 Task: Open Card Video Processing Review in Board Media Planning and Buying to Workspace Financial Reporting and add a team member Softage.2@softage.net, a label Green, a checklist Trademarks, an attachment from your computer, a color Green and finally, add a card description 'Conduct customer research for new customer support improvements' and a comment 'Let us approach this task with a sense of ownership and pride, taking responsibility for its success or failure.'. Add a start date 'Jan 02, 1900' with a due date 'Jan 09, 1900'
Action: Mouse moved to (227, 145)
Screenshot: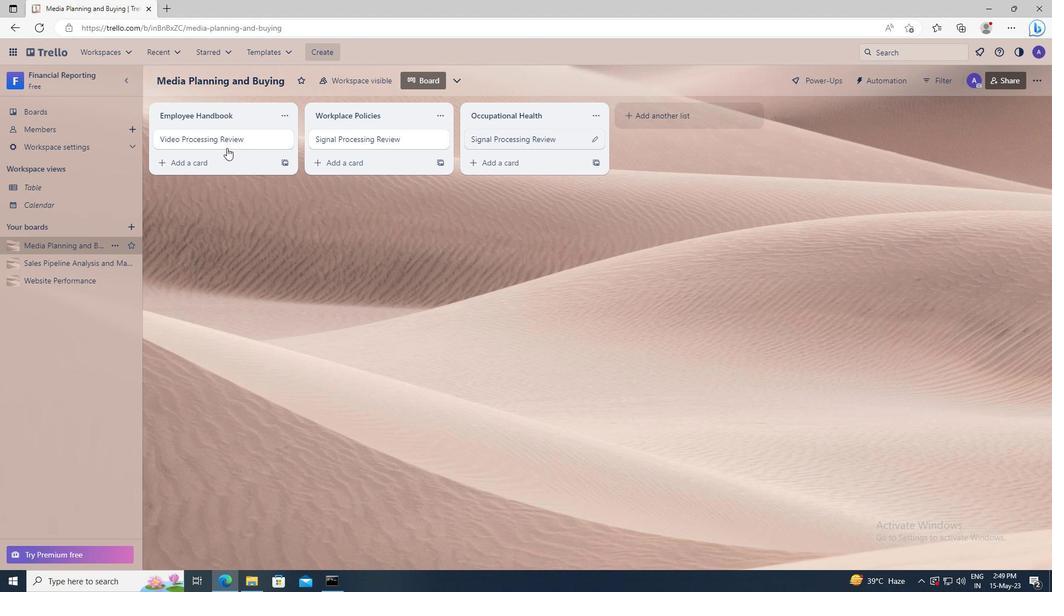 
Action: Mouse pressed left at (227, 145)
Screenshot: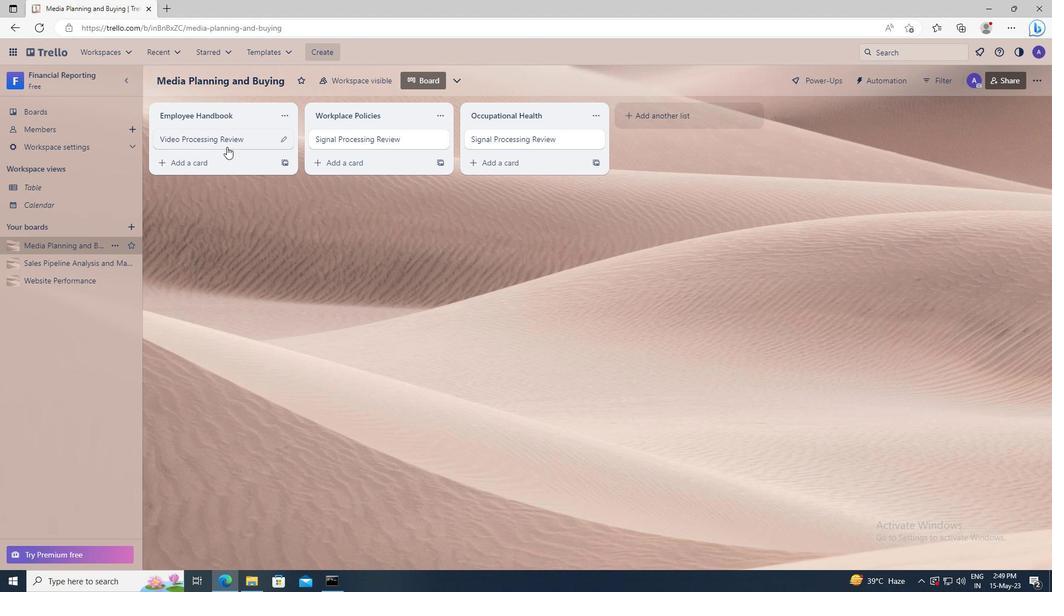 
Action: Mouse moved to (660, 138)
Screenshot: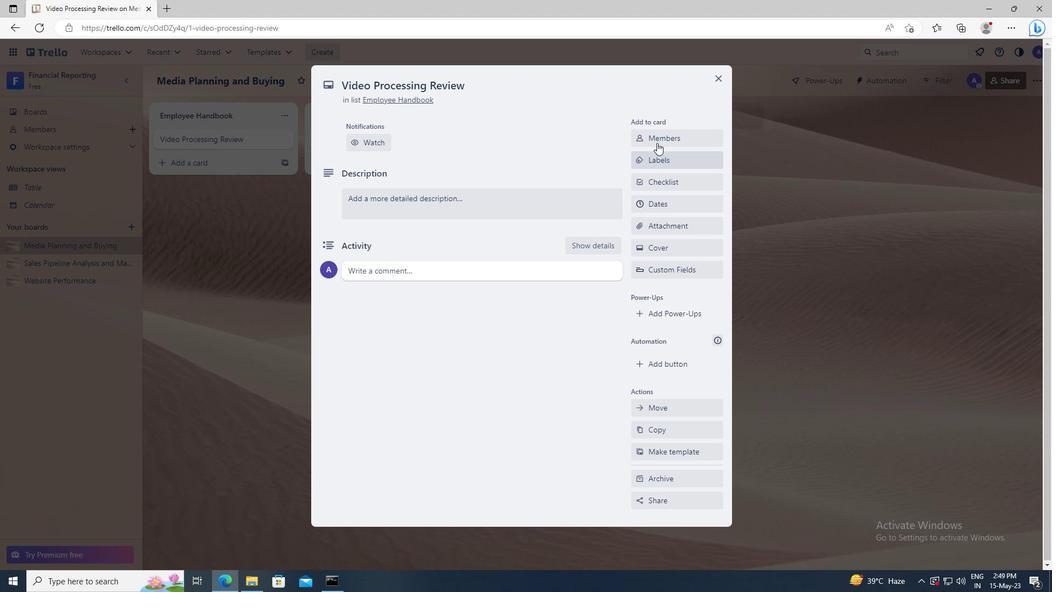 
Action: Mouse pressed left at (660, 138)
Screenshot: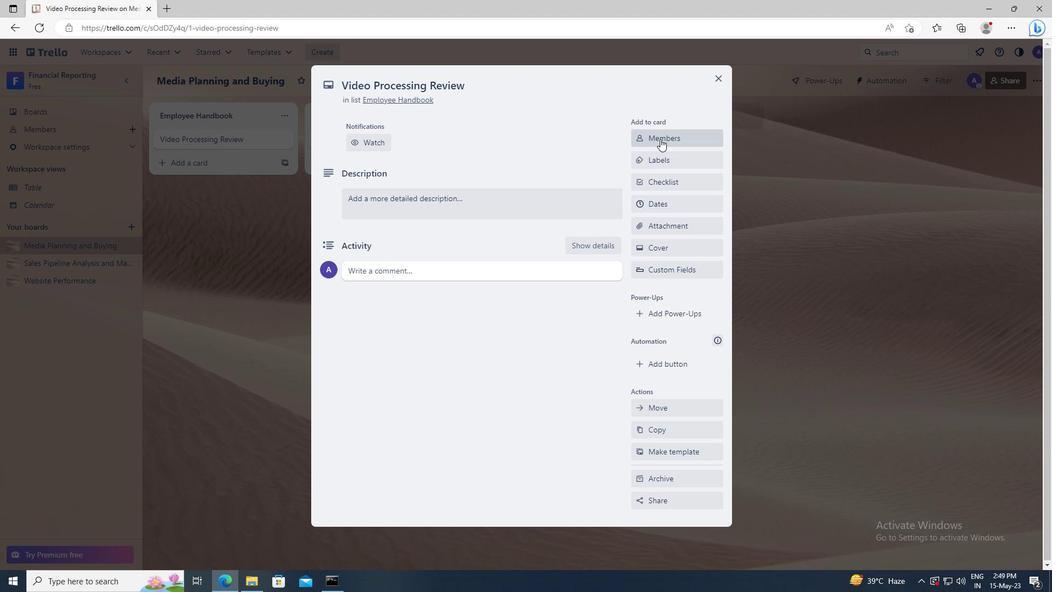
Action: Mouse moved to (665, 188)
Screenshot: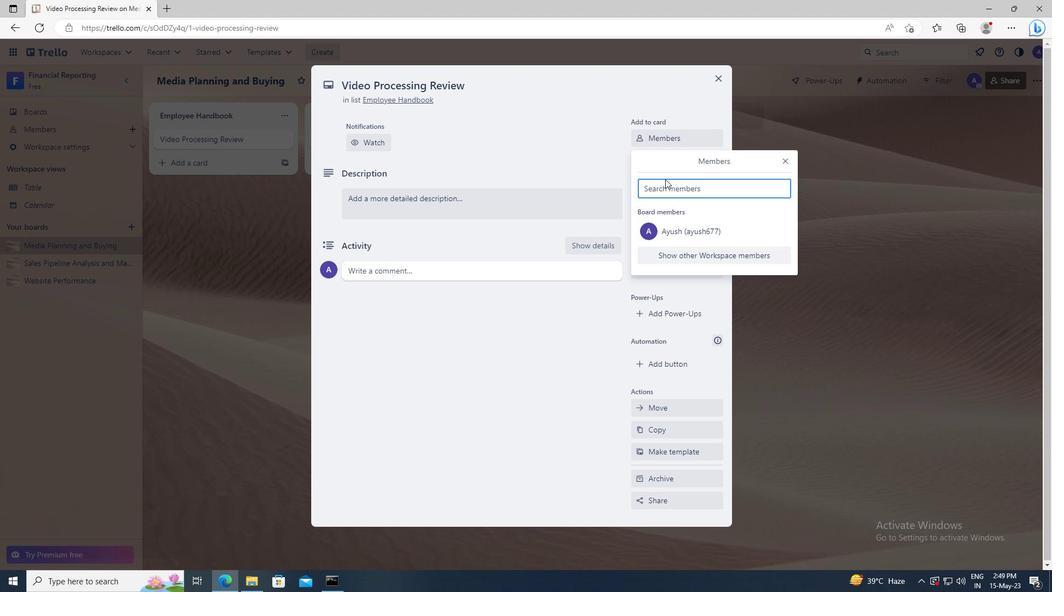 
Action: Mouse pressed left at (665, 188)
Screenshot: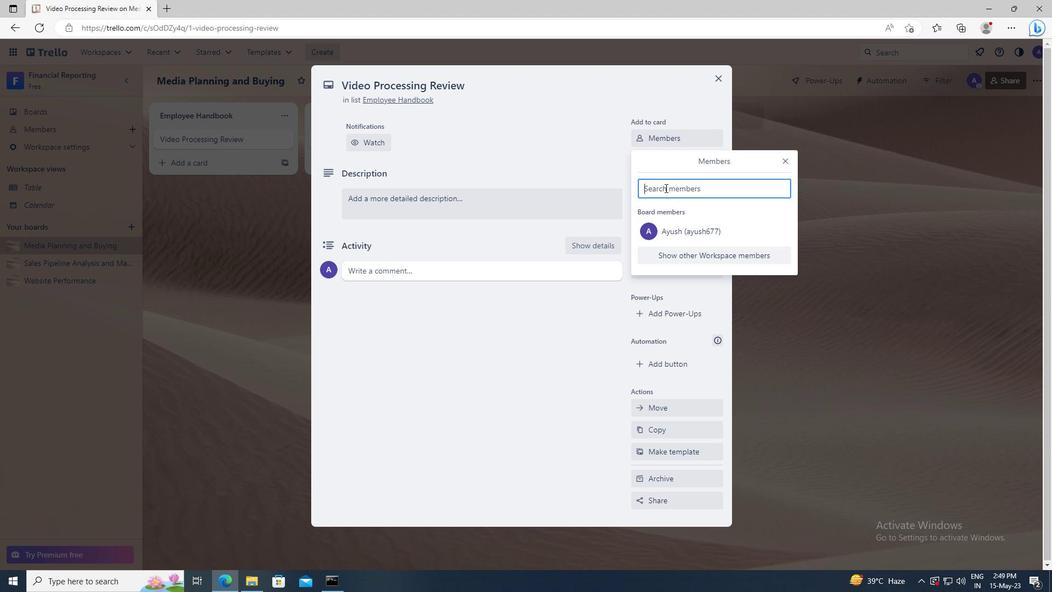 
Action: Key pressed <Key.shift>SOFTAGE.2
Screenshot: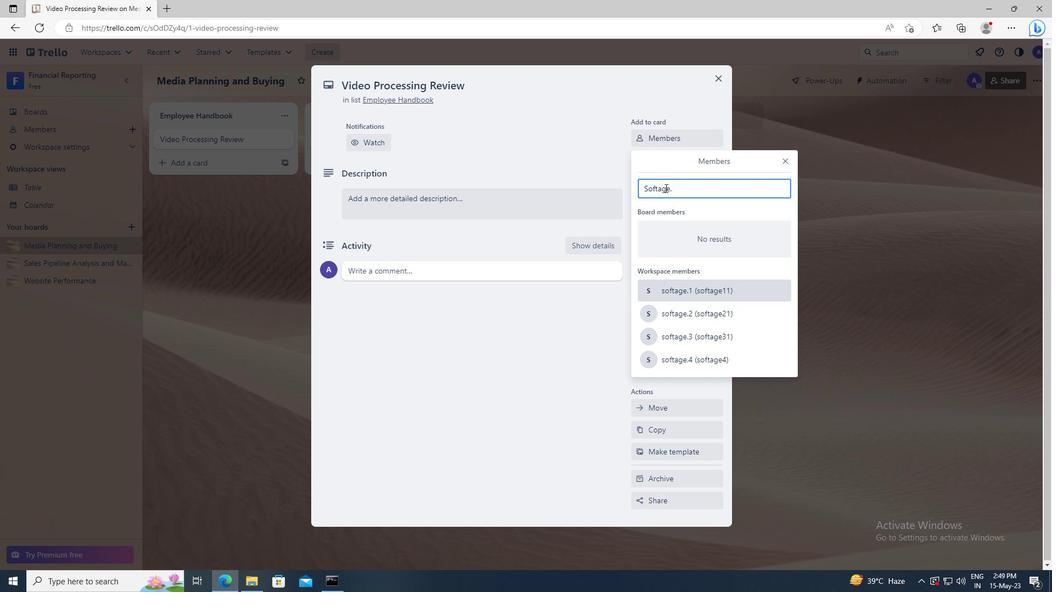 
Action: Mouse moved to (667, 287)
Screenshot: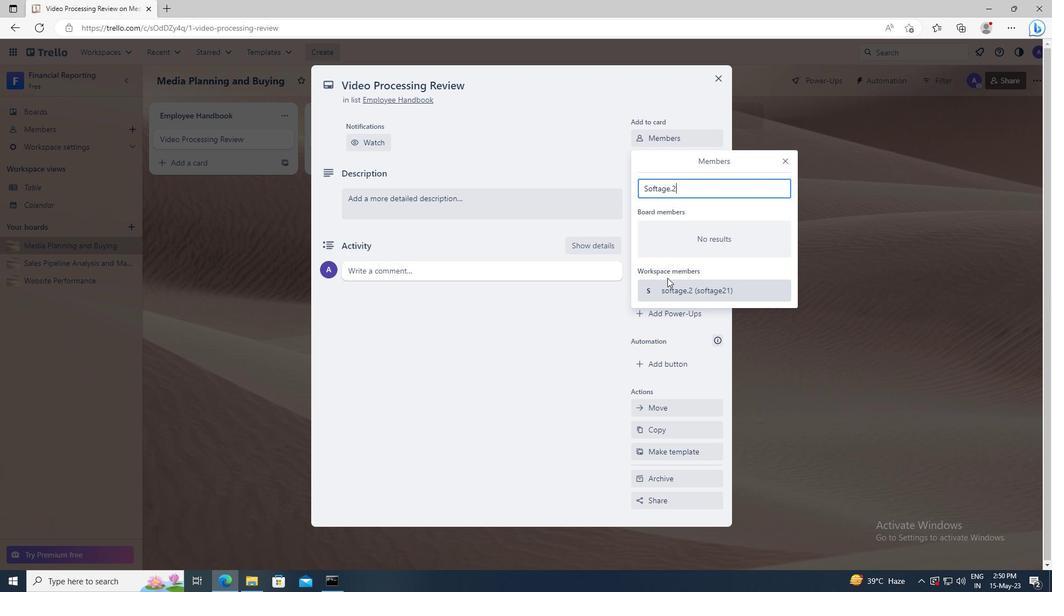 
Action: Mouse pressed left at (667, 287)
Screenshot: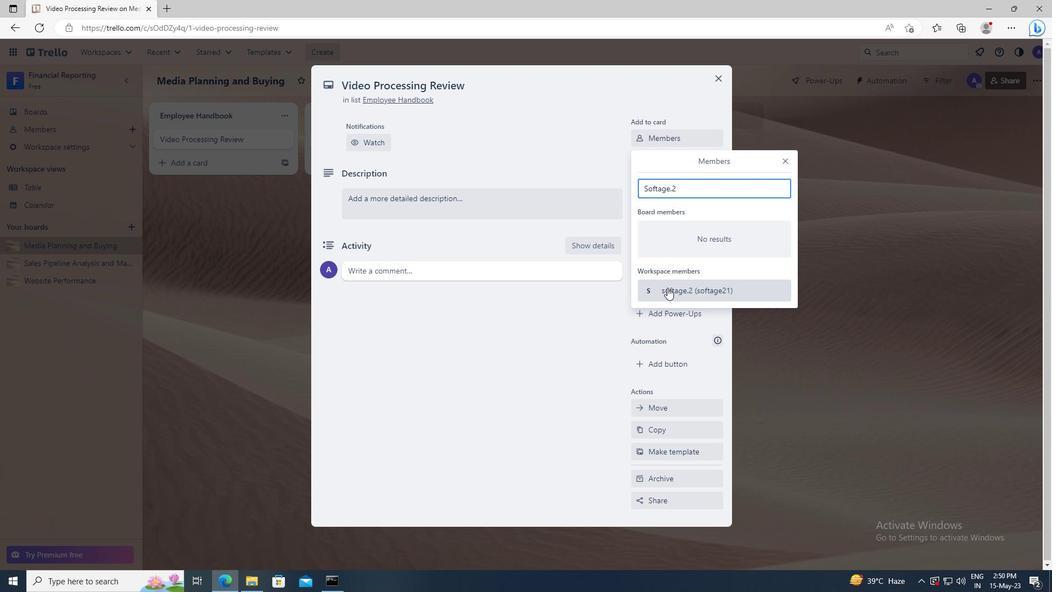 
Action: Mouse moved to (785, 164)
Screenshot: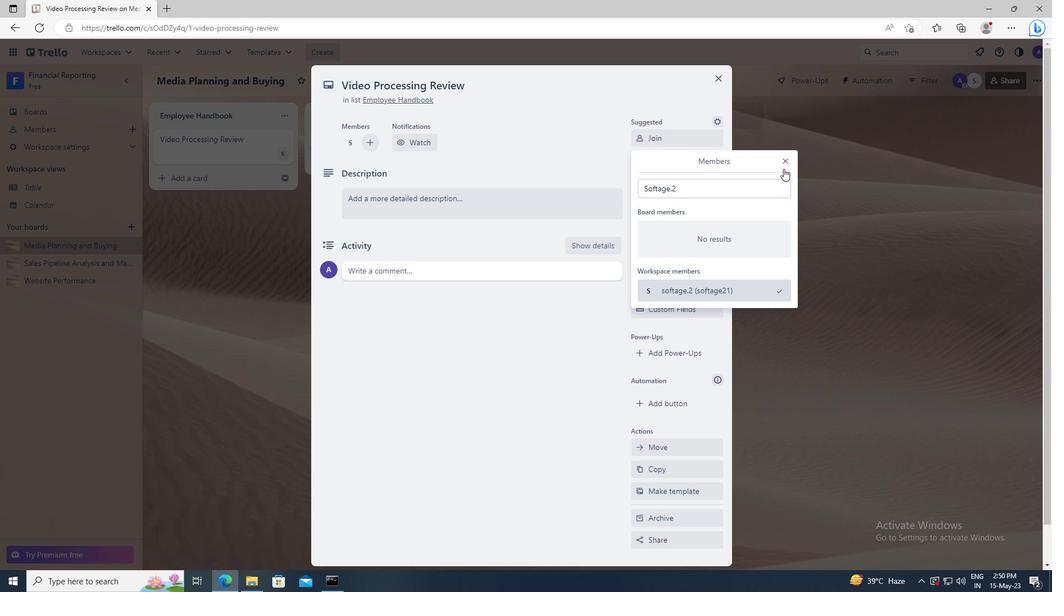 
Action: Mouse pressed left at (785, 164)
Screenshot: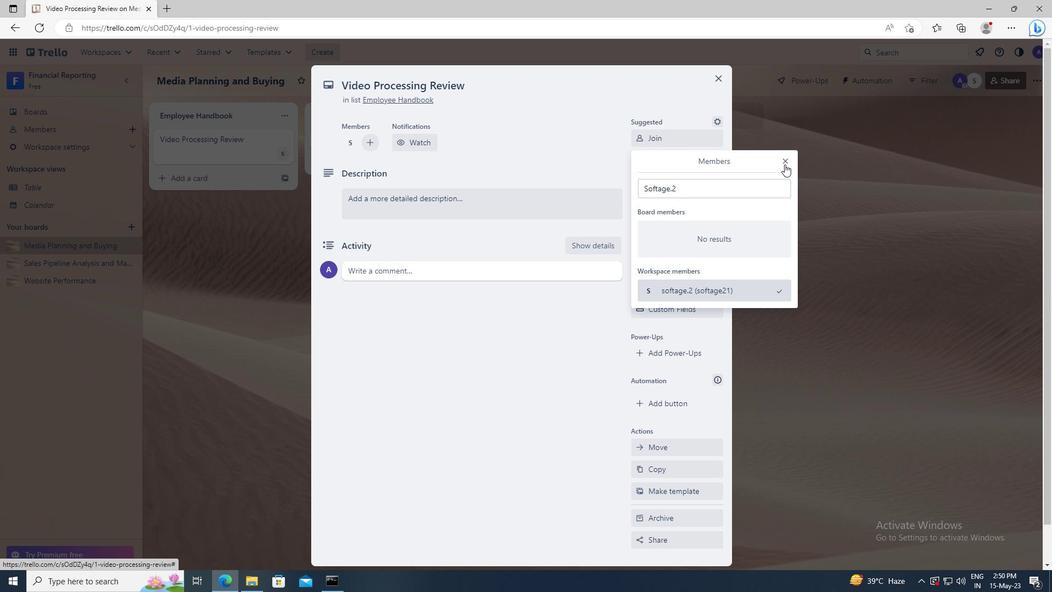
Action: Mouse moved to (706, 193)
Screenshot: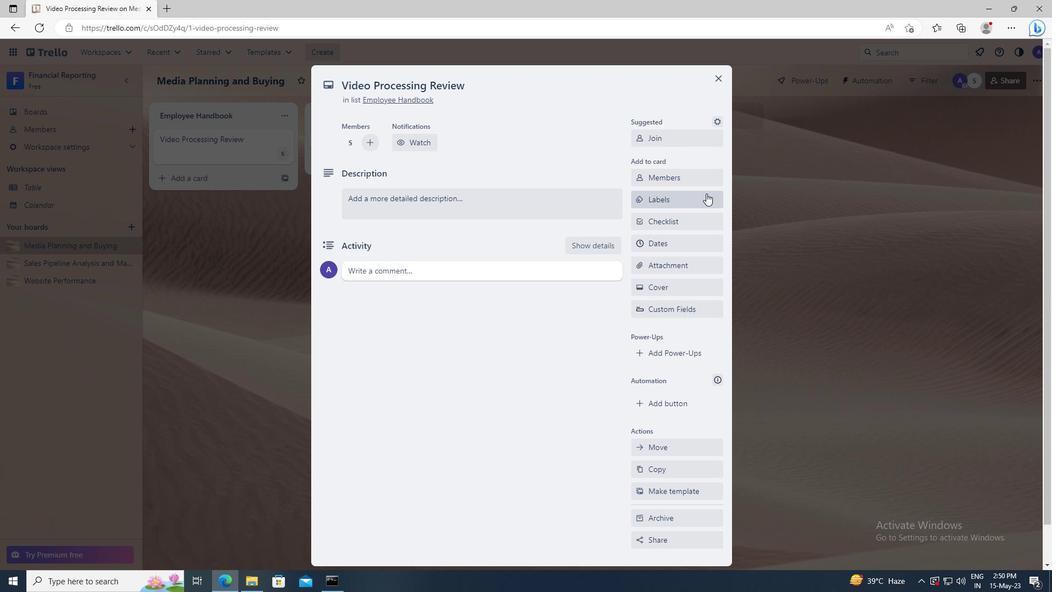 
Action: Mouse pressed left at (706, 193)
Screenshot: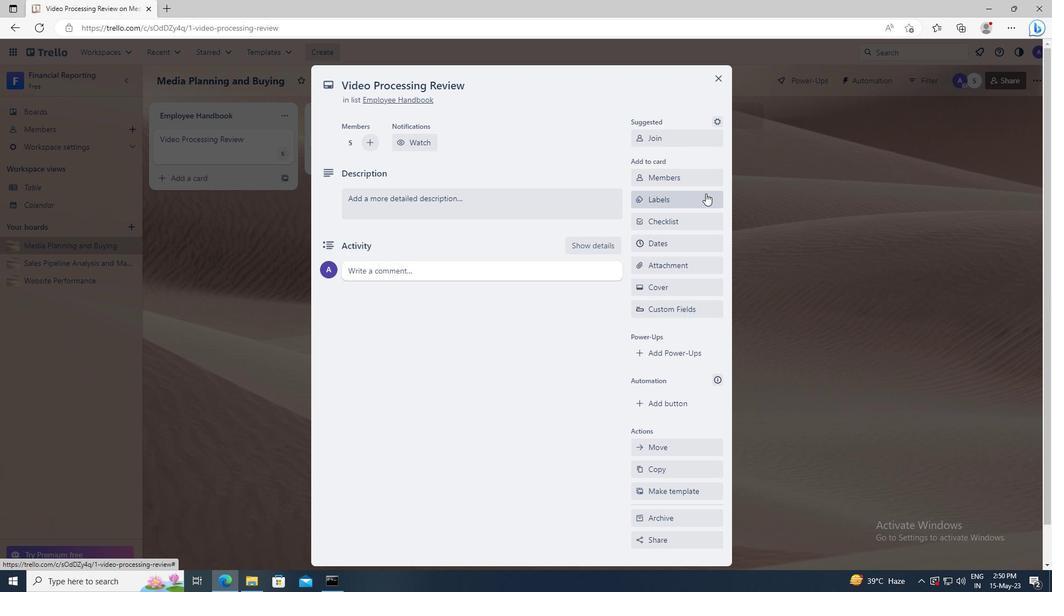 
Action: Mouse moved to (713, 414)
Screenshot: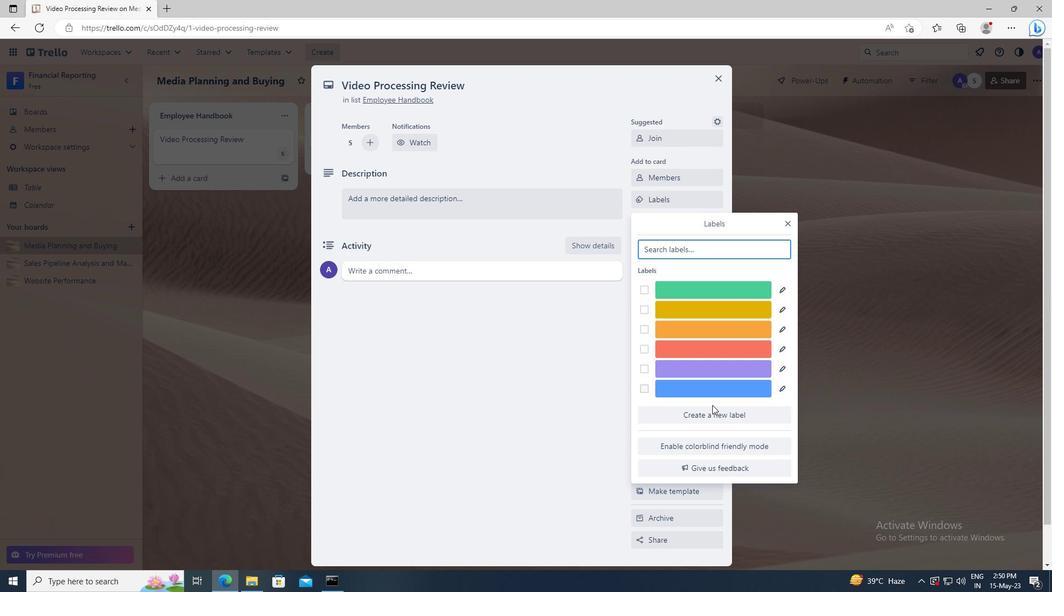 
Action: Mouse pressed left at (713, 414)
Screenshot: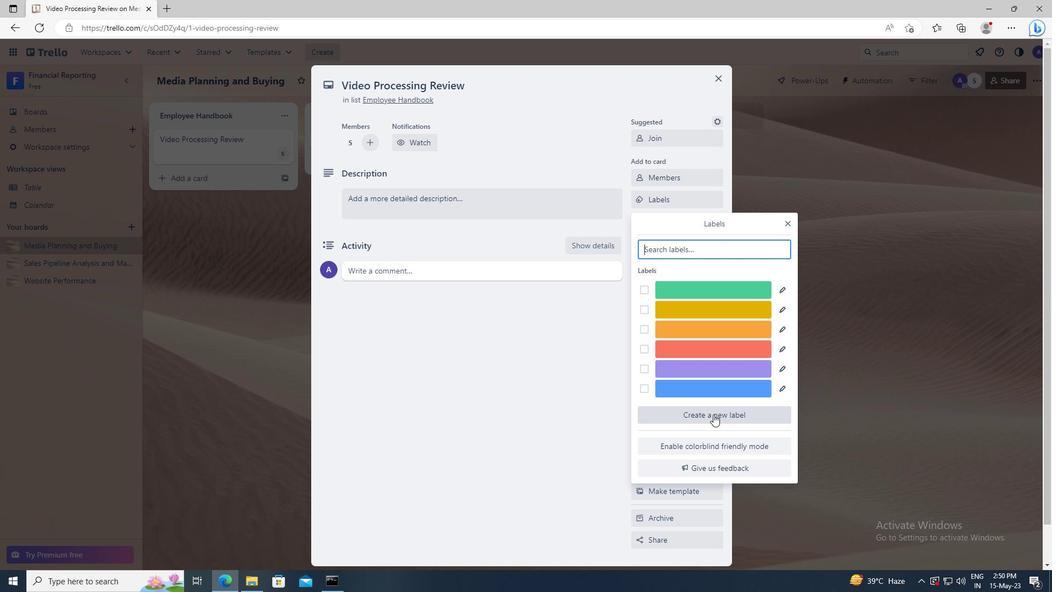 
Action: Mouse moved to (656, 380)
Screenshot: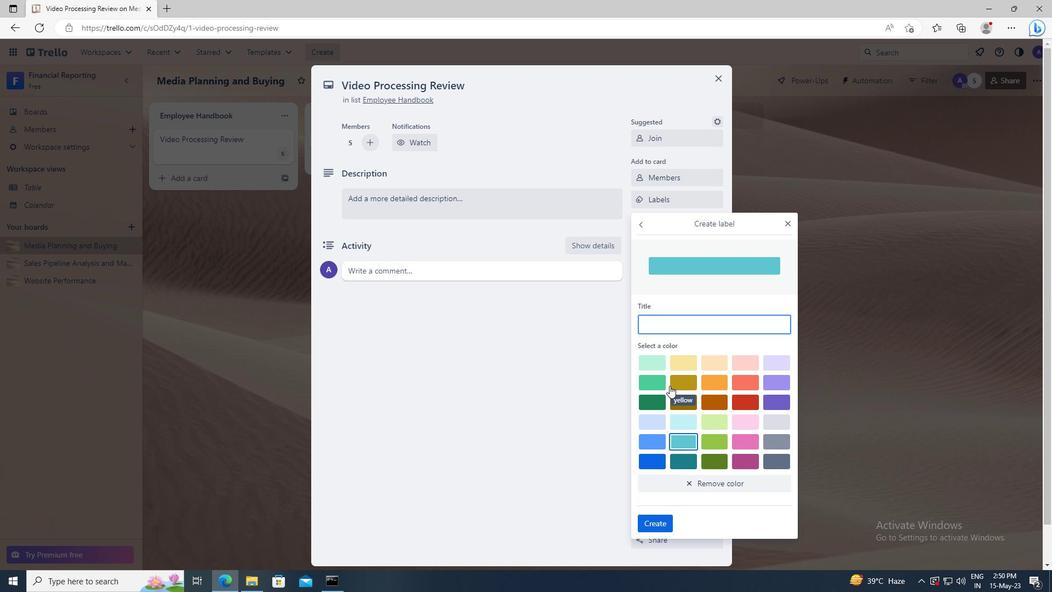 
Action: Mouse pressed left at (656, 380)
Screenshot: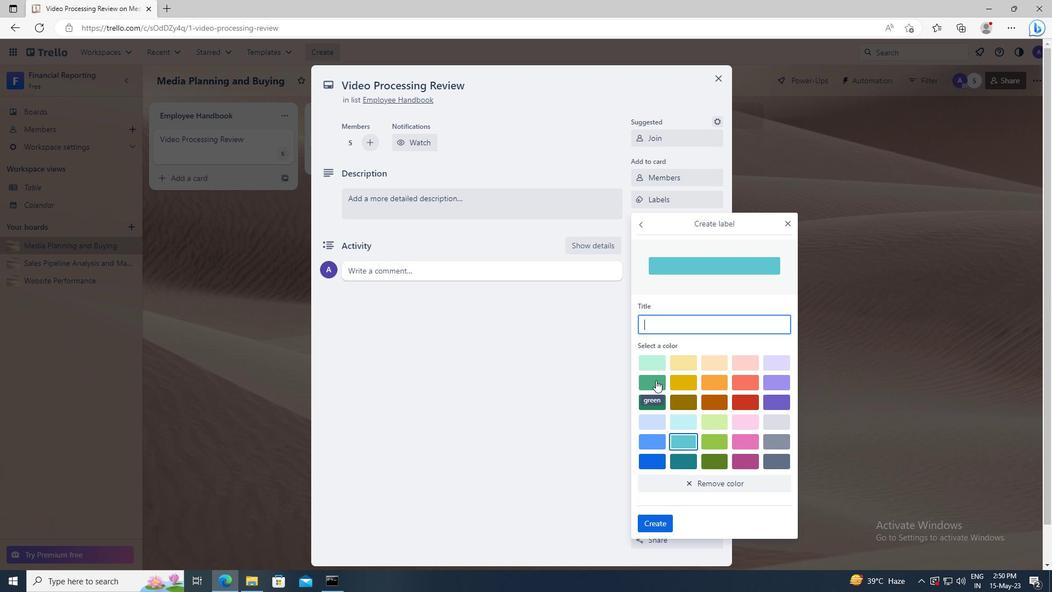 
Action: Mouse moved to (658, 522)
Screenshot: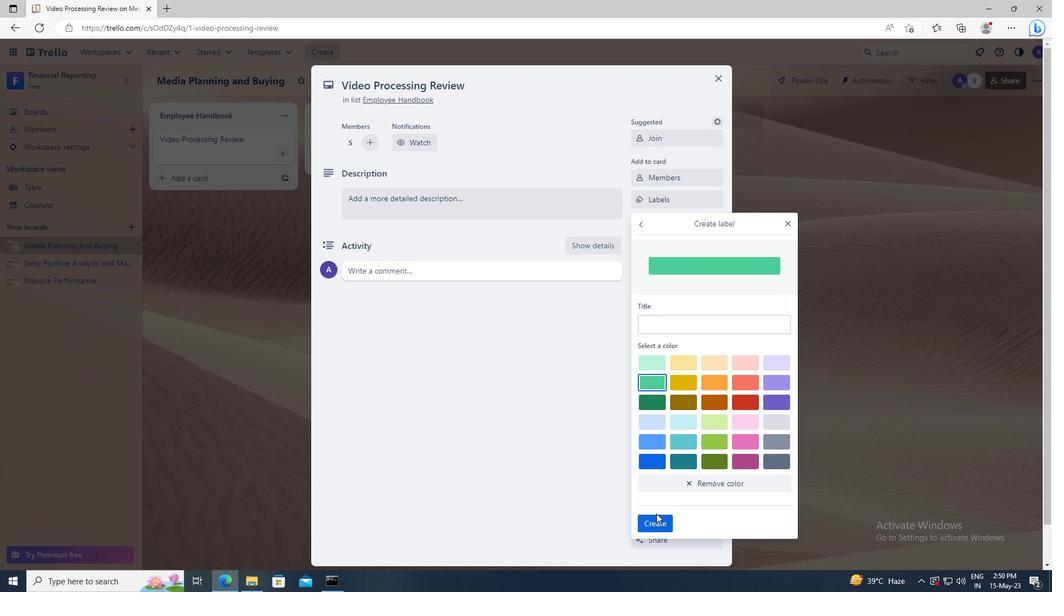 
Action: Mouse pressed left at (658, 522)
Screenshot: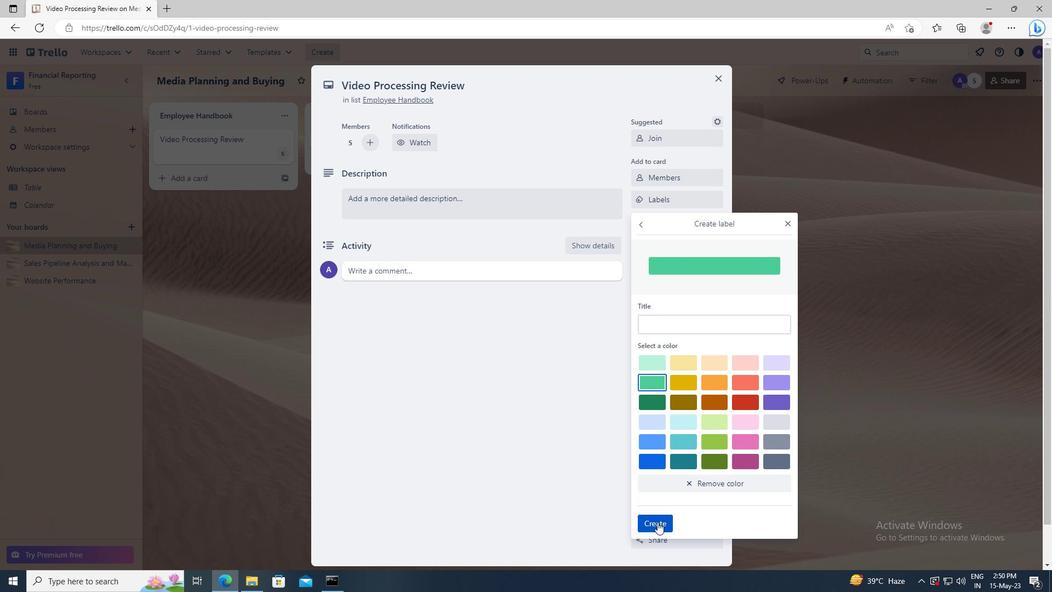 
Action: Mouse moved to (787, 224)
Screenshot: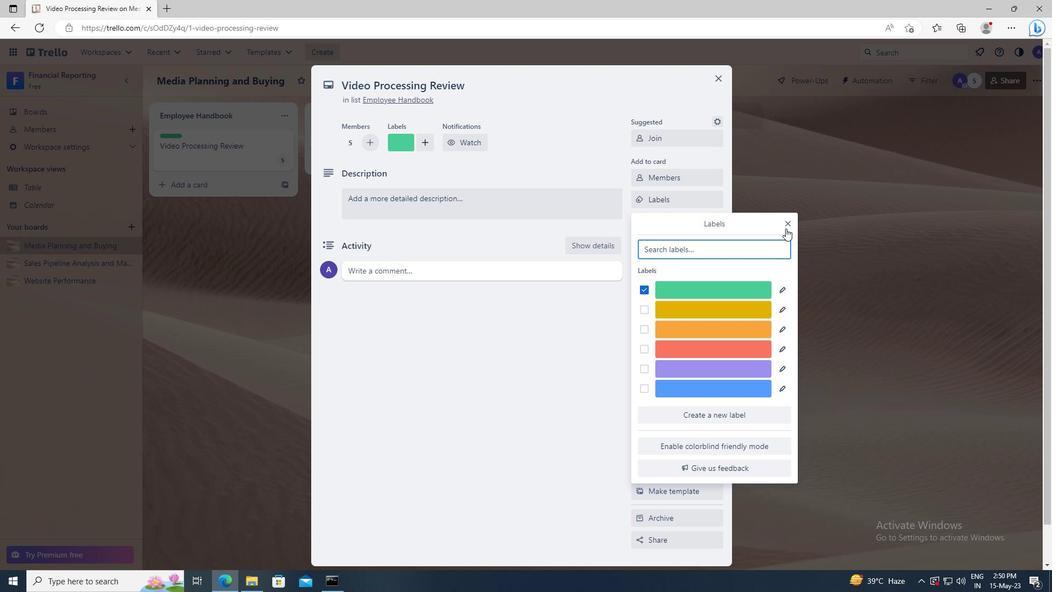 
Action: Mouse pressed left at (787, 224)
Screenshot: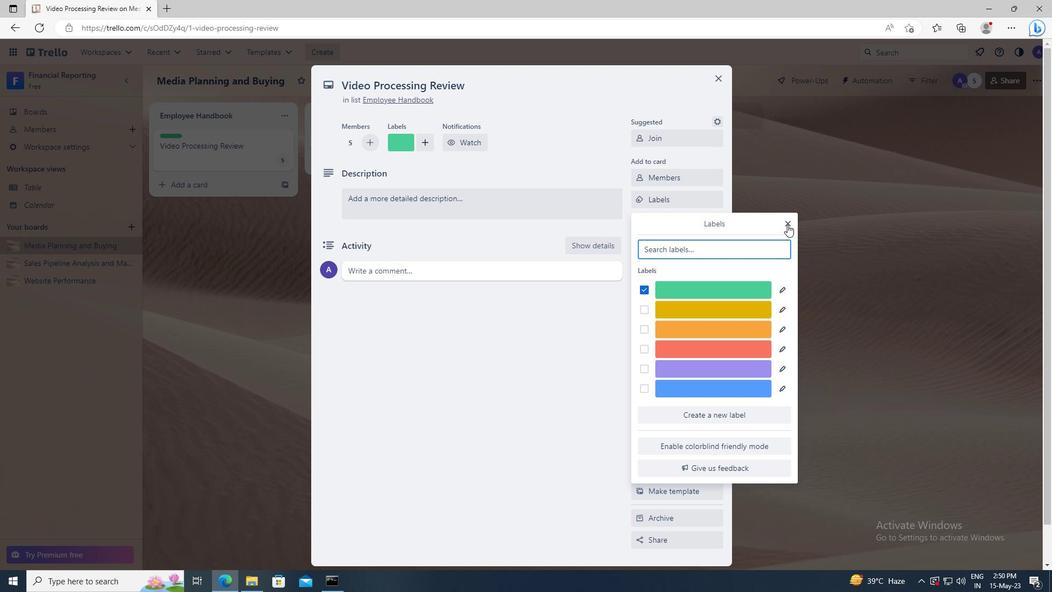 
Action: Mouse moved to (691, 218)
Screenshot: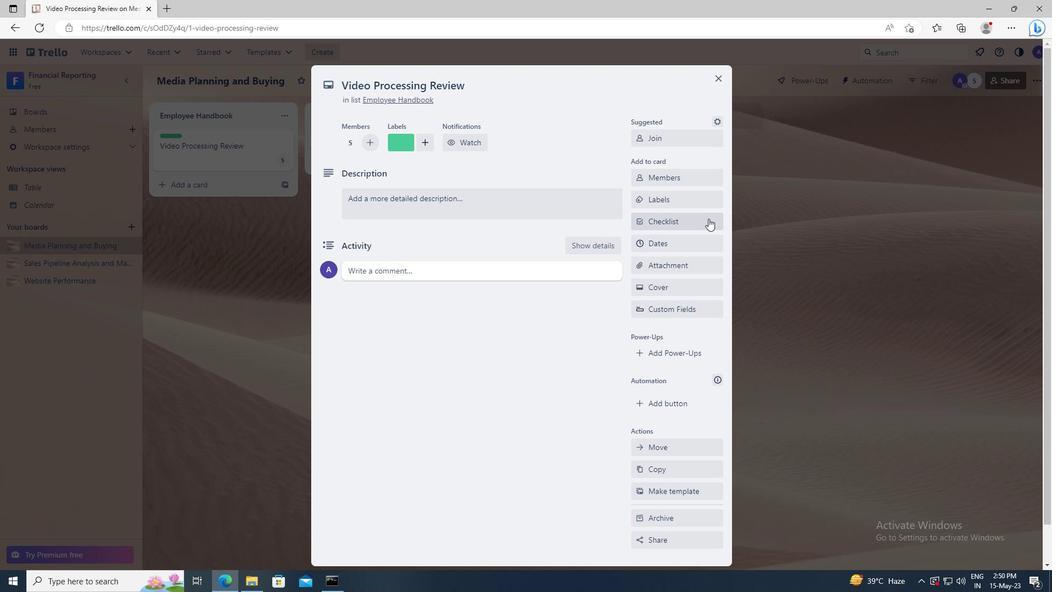 
Action: Mouse pressed left at (691, 218)
Screenshot: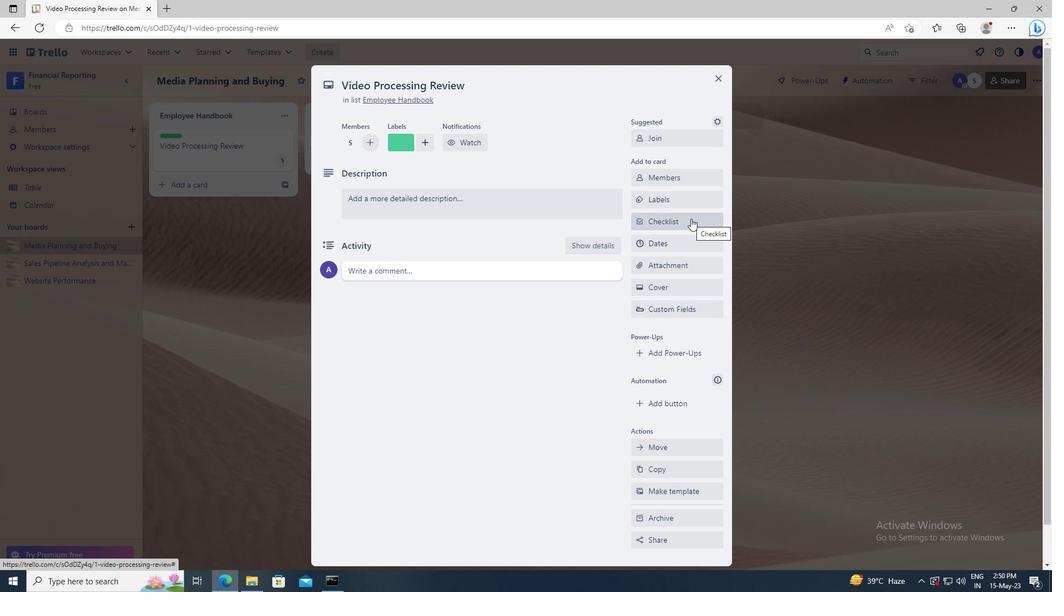 
Action: Key pressed <Key.shift>TRADEMARKS
Screenshot: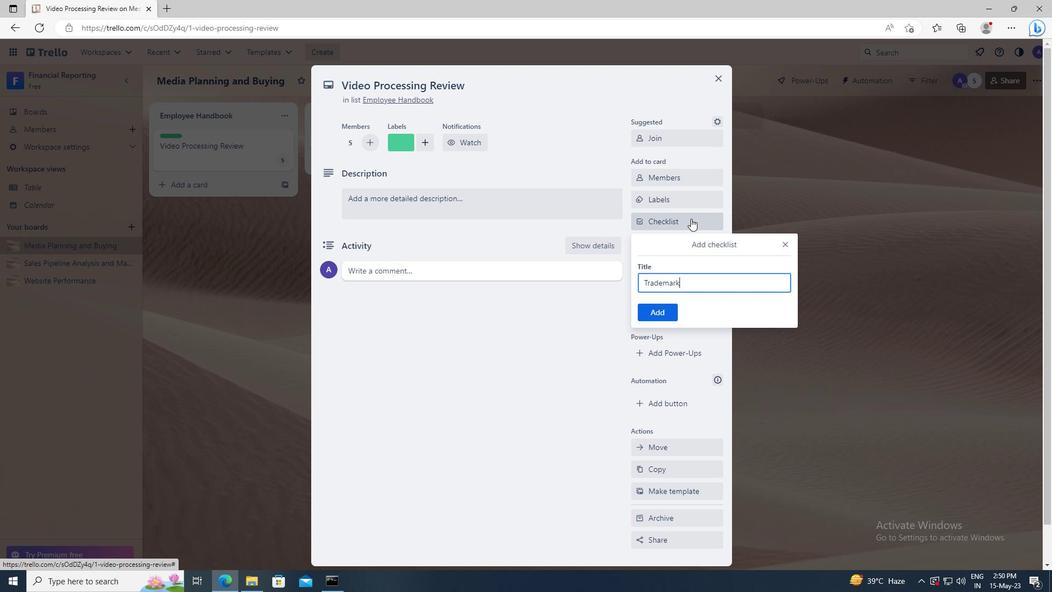 
Action: Mouse moved to (670, 308)
Screenshot: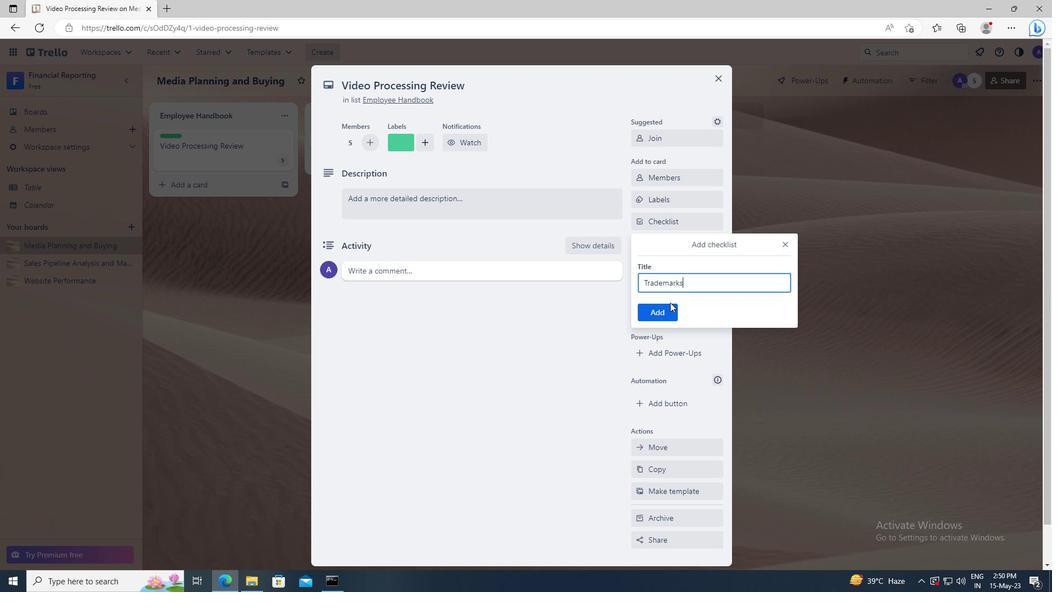 
Action: Mouse pressed left at (670, 308)
Screenshot: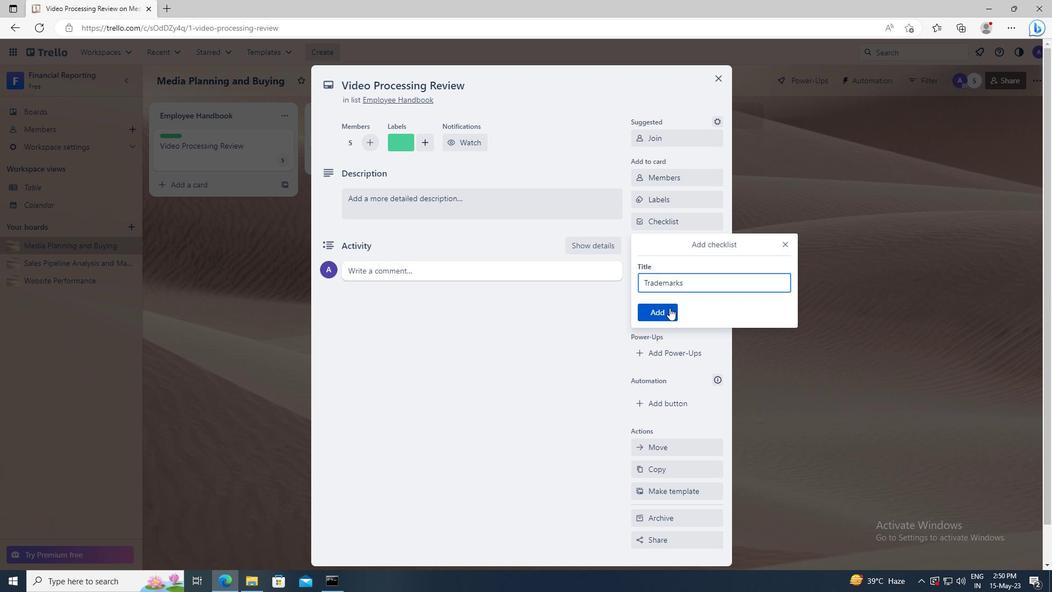 
Action: Mouse moved to (669, 267)
Screenshot: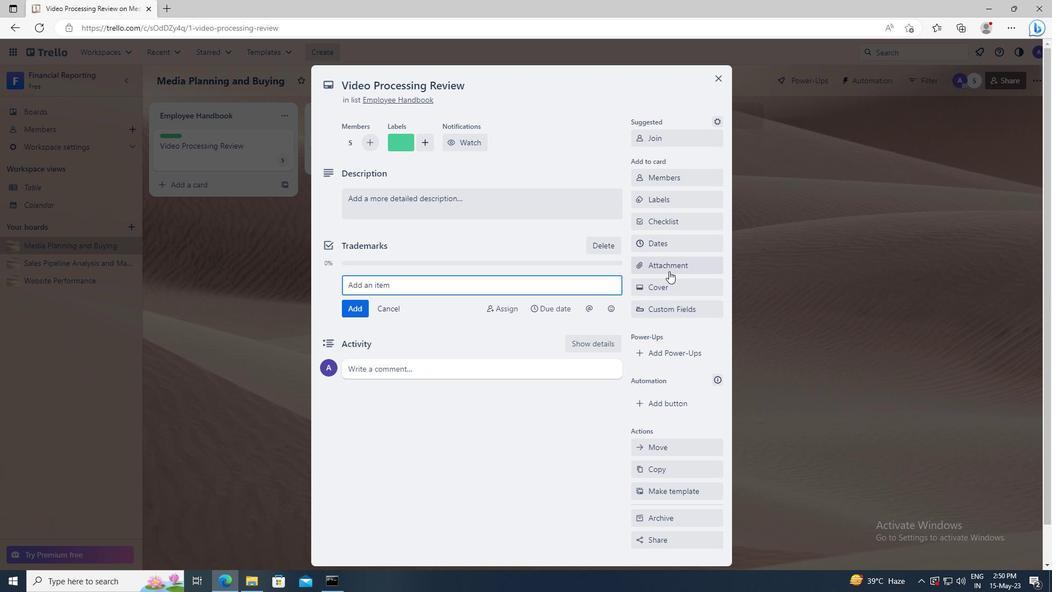 
Action: Mouse pressed left at (669, 267)
Screenshot: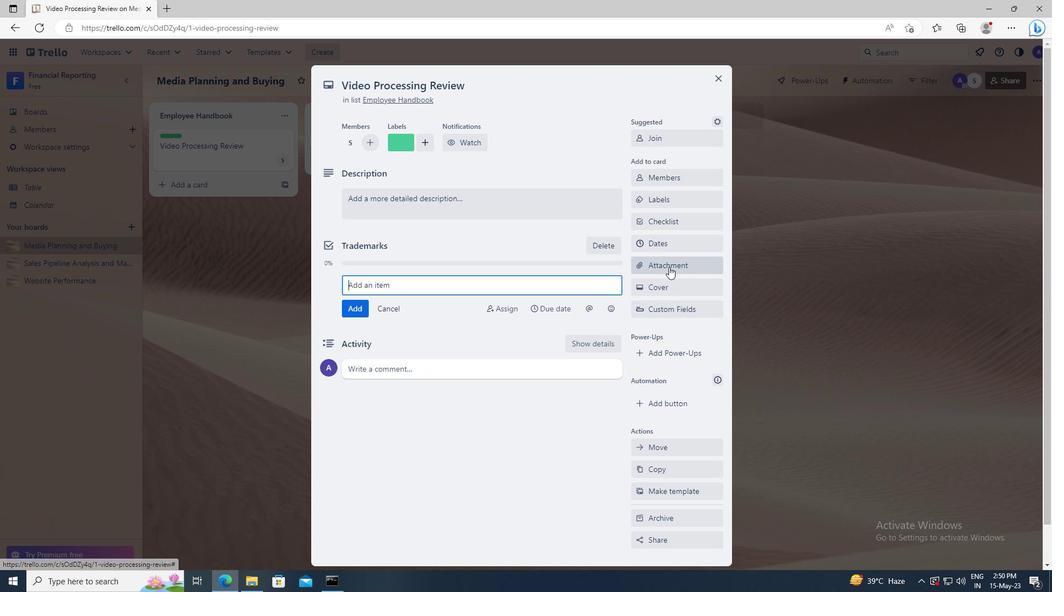 
Action: Mouse moved to (670, 312)
Screenshot: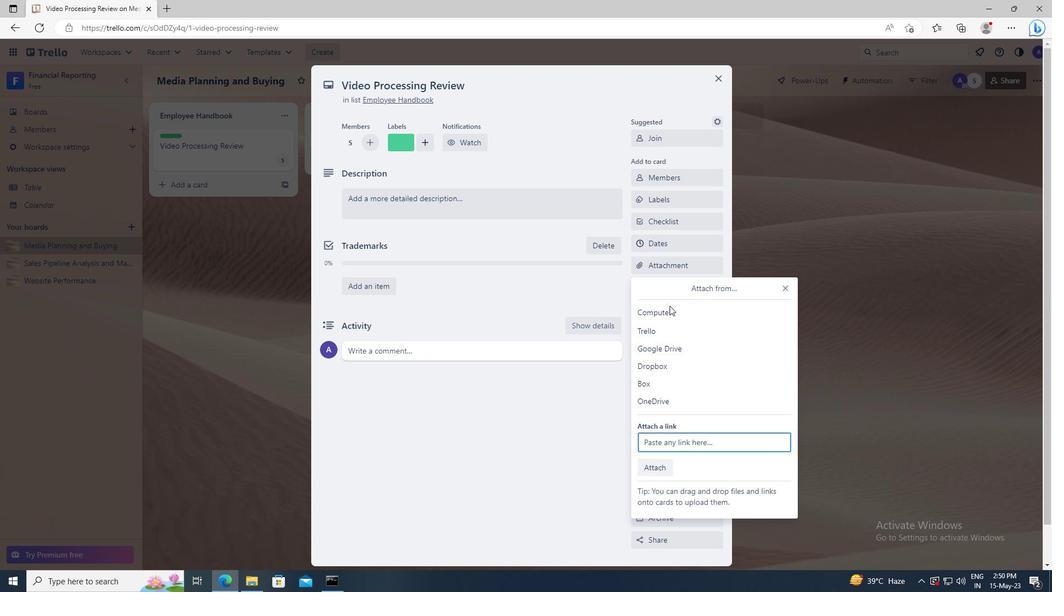 
Action: Mouse pressed left at (670, 312)
Screenshot: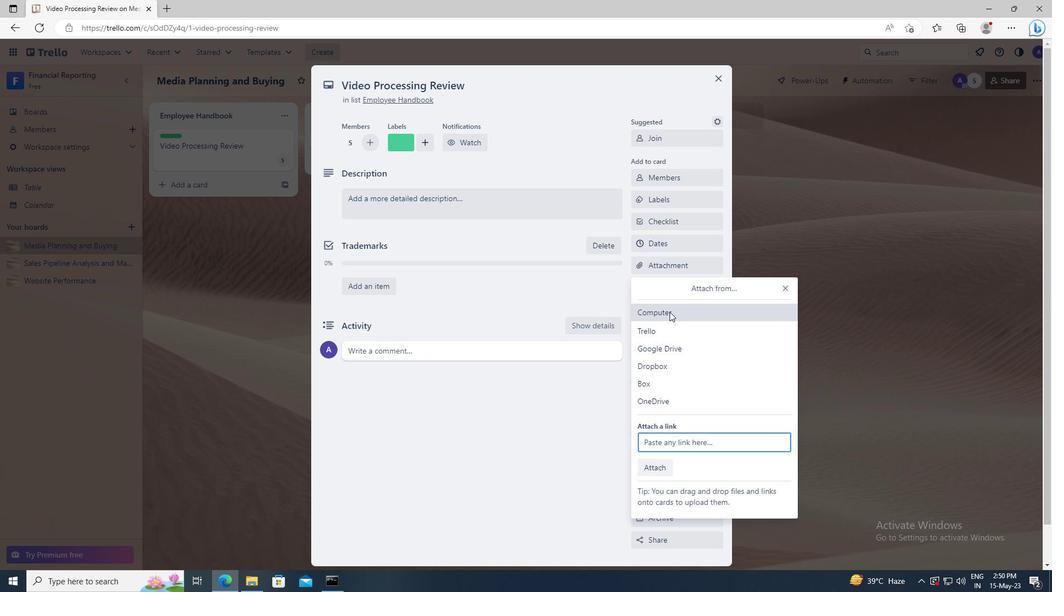 
Action: Mouse moved to (288, 95)
Screenshot: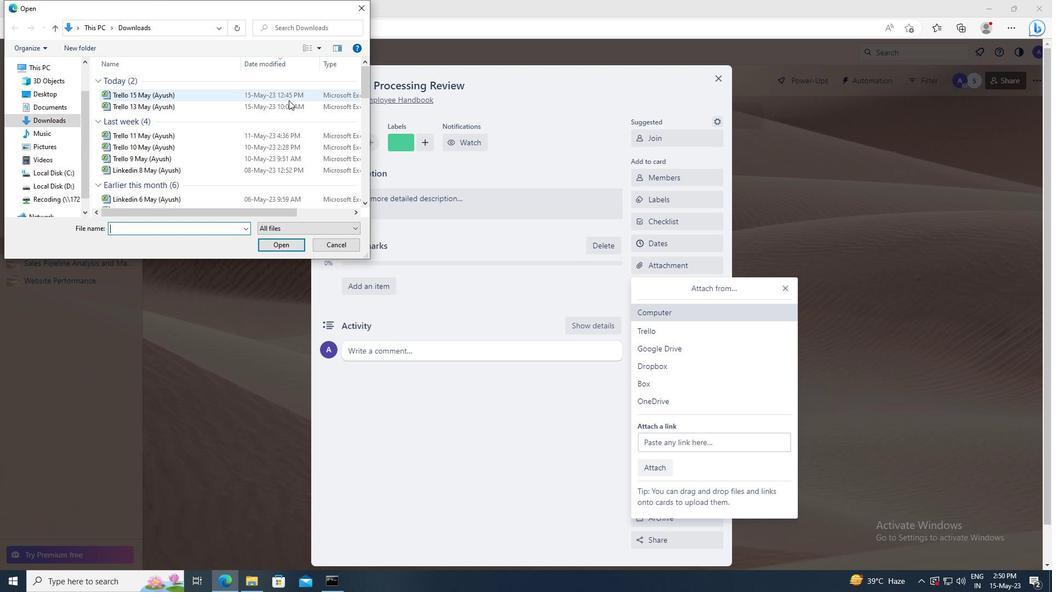 
Action: Mouse pressed left at (288, 95)
Screenshot: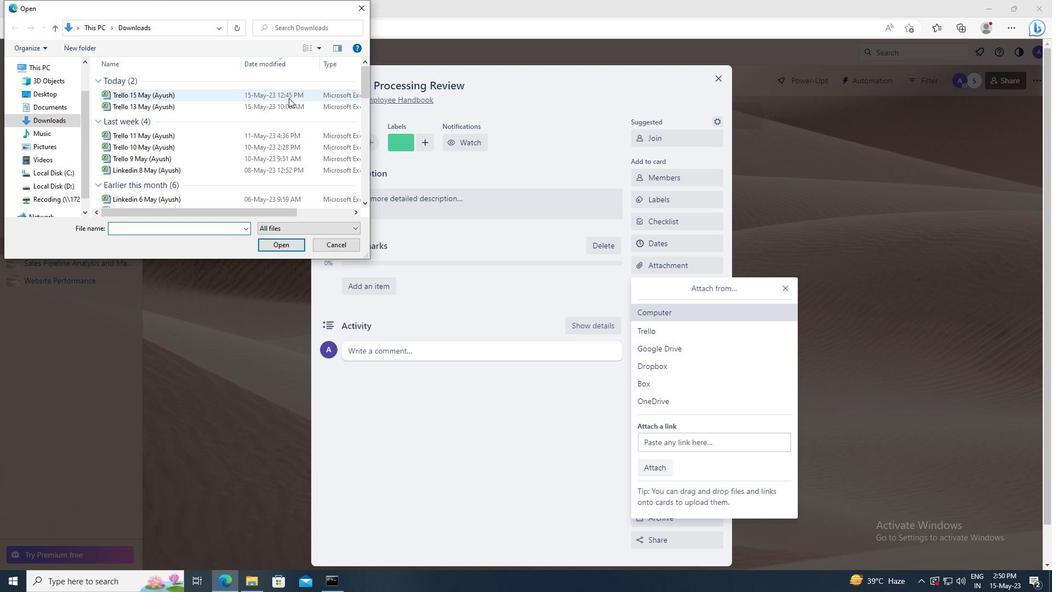 
Action: Mouse moved to (289, 241)
Screenshot: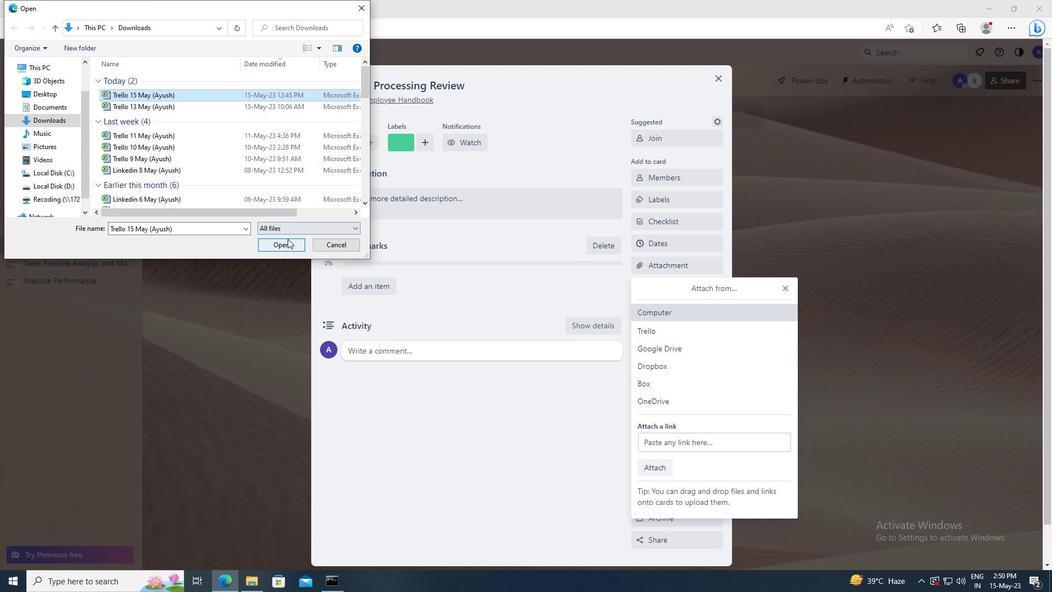 
Action: Mouse pressed left at (289, 241)
Screenshot: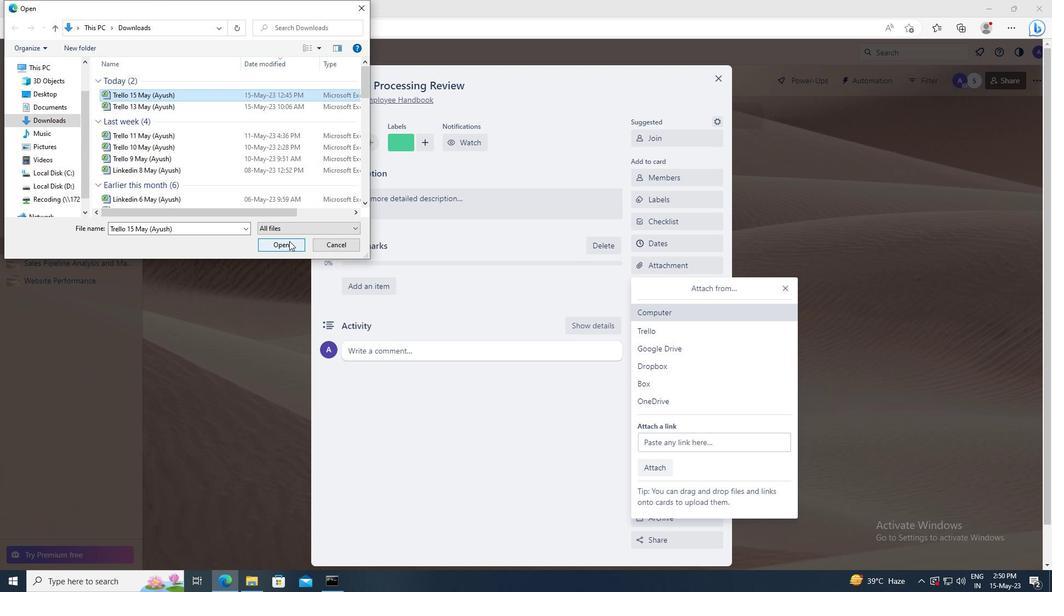 
Action: Mouse moved to (659, 287)
Screenshot: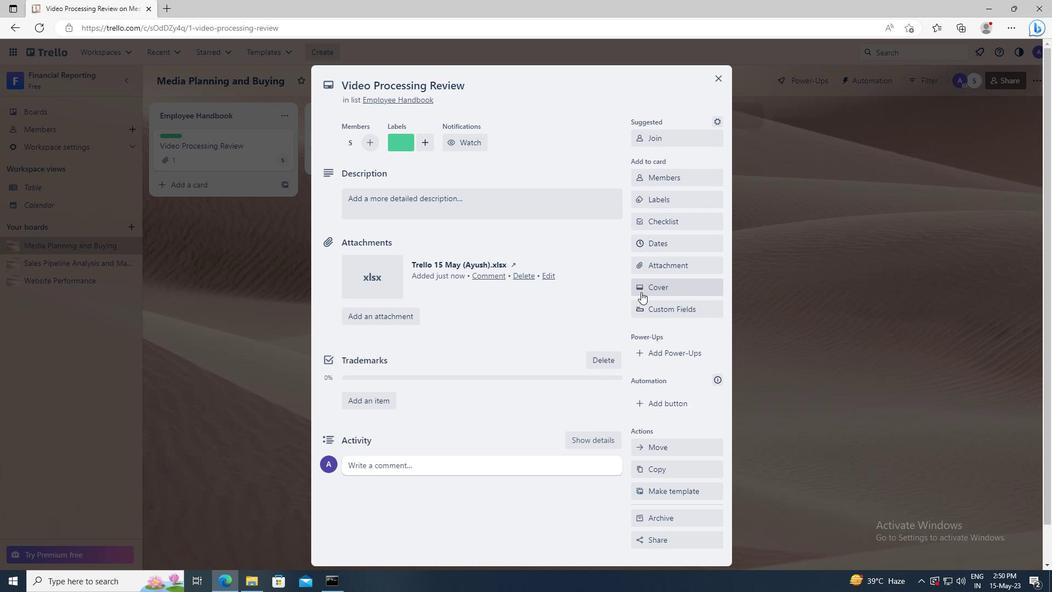 
Action: Mouse pressed left at (659, 287)
Screenshot: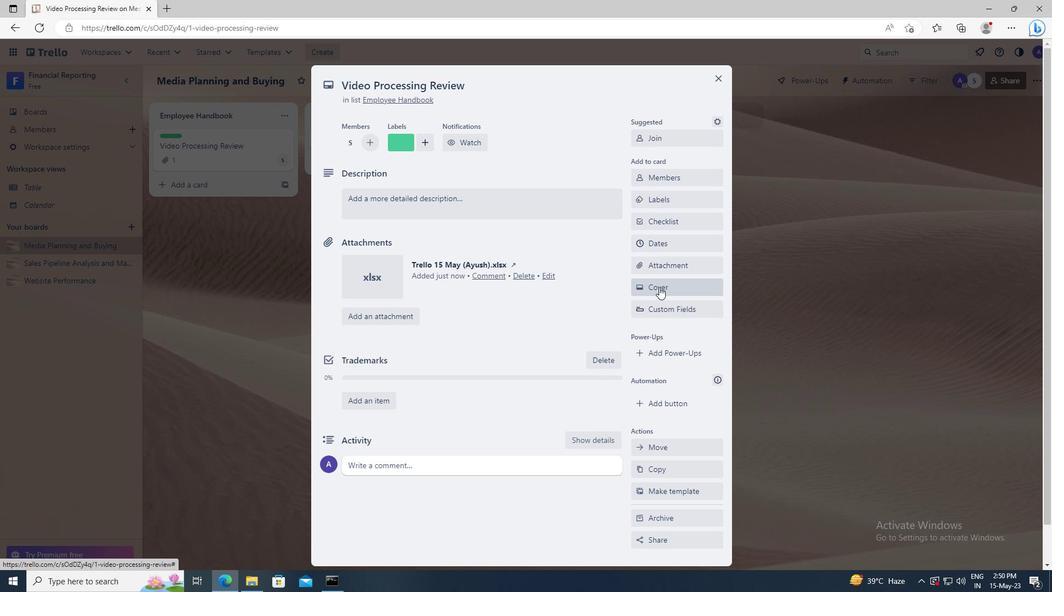 
Action: Mouse moved to (657, 350)
Screenshot: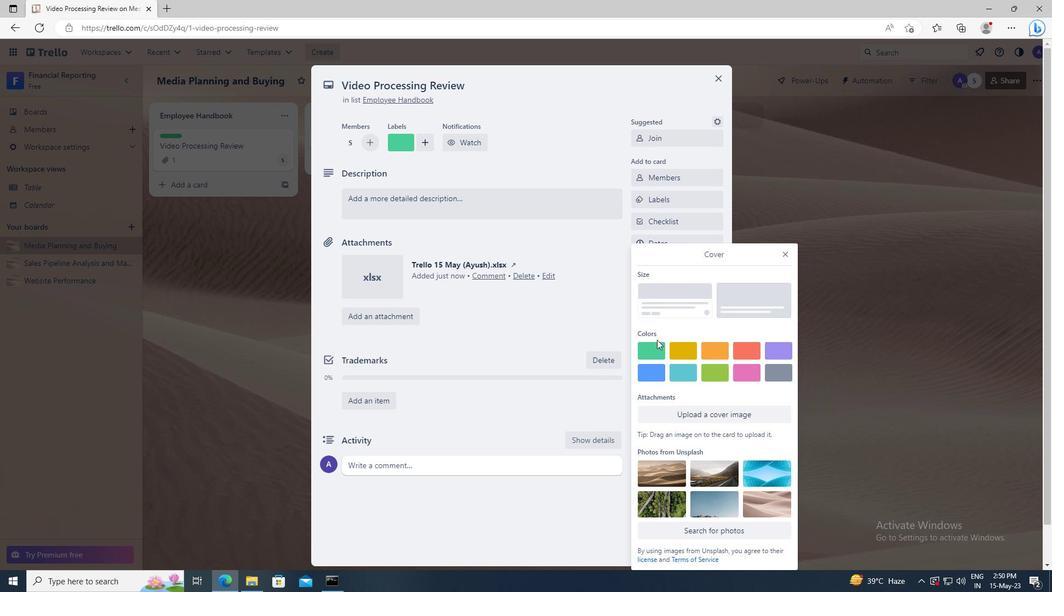 
Action: Mouse pressed left at (657, 350)
Screenshot: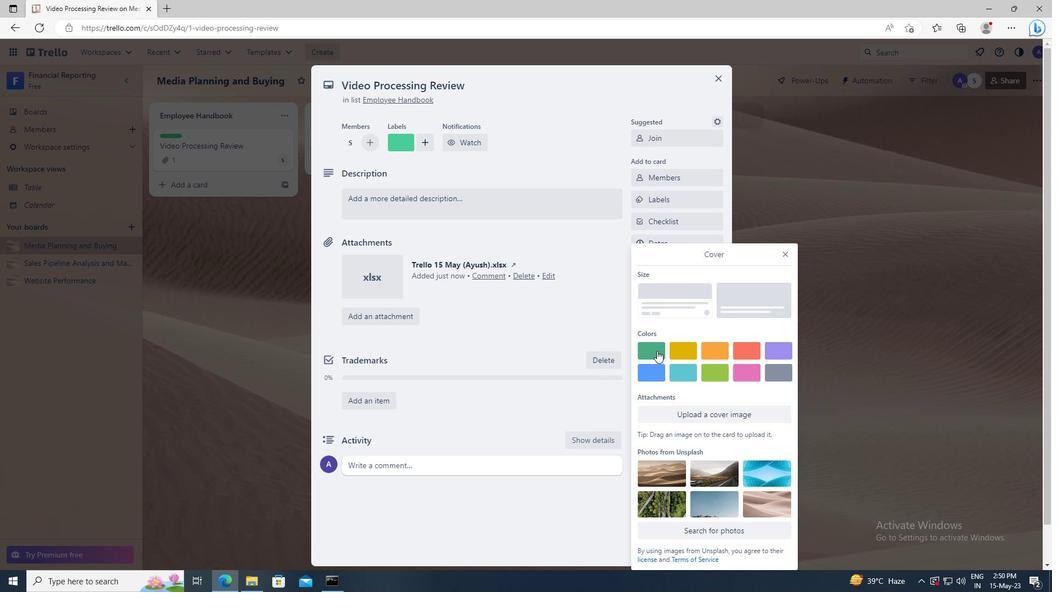 
Action: Mouse moved to (786, 234)
Screenshot: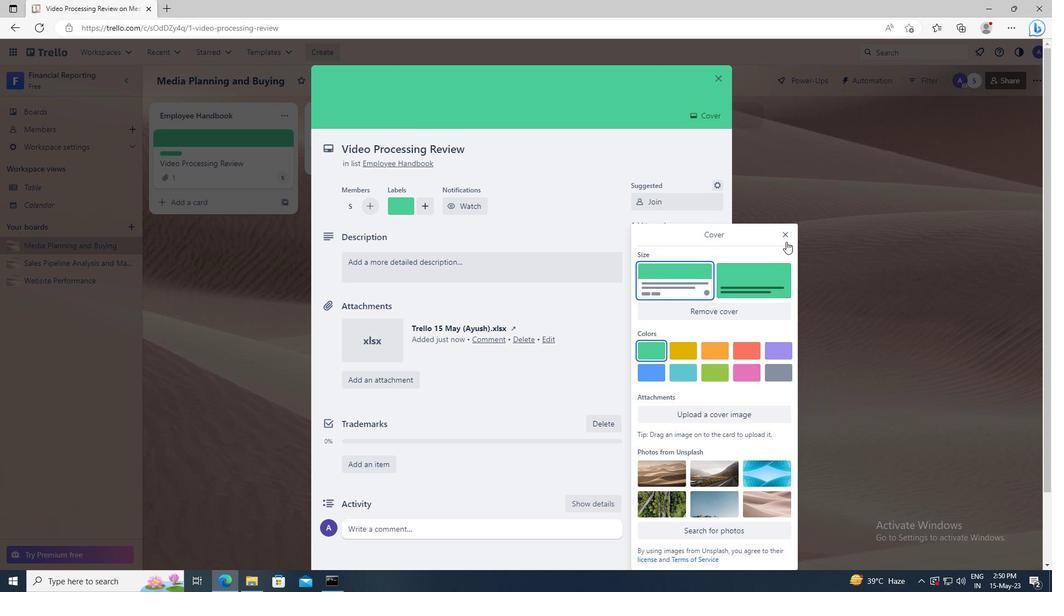 
Action: Mouse pressed left at (786, 234)
Screenshot: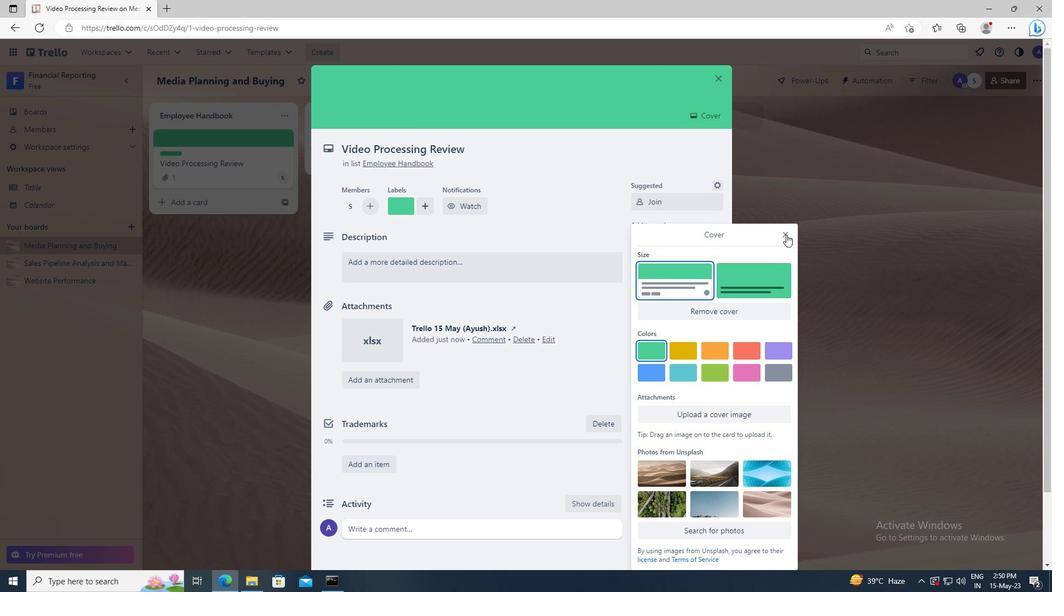 
Action: Mouse moved to (507, 264)
Screenshot: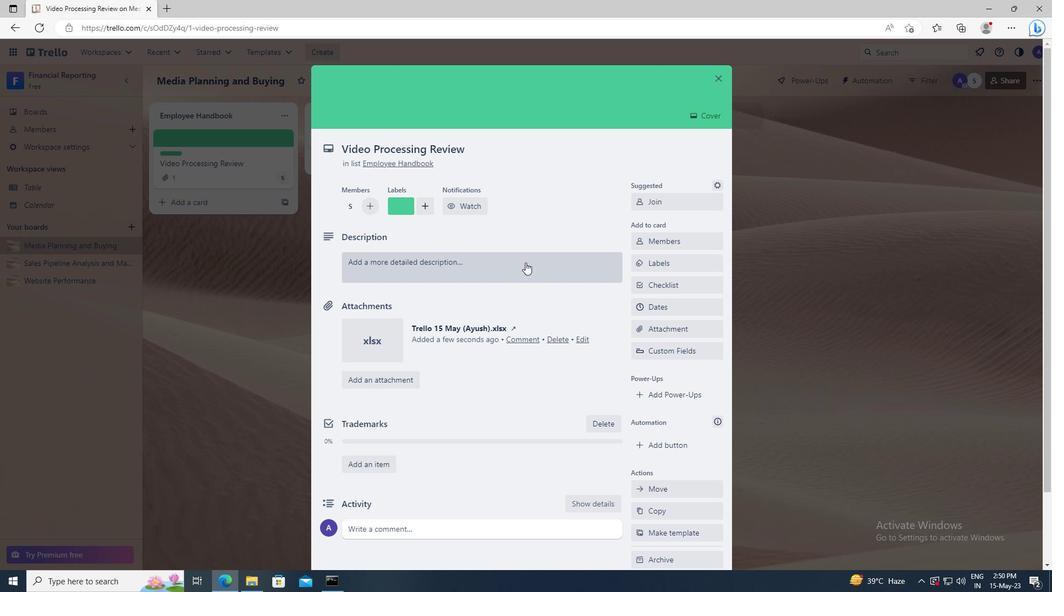 
Action: Mouse pressed left at (507, 264)
Screenshot: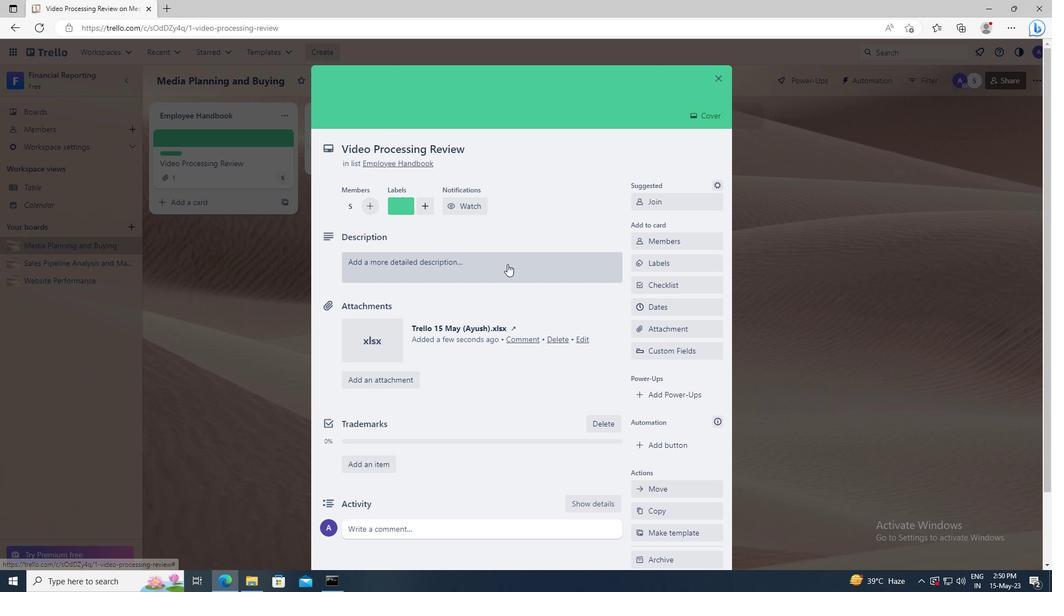 
Action: Key pressed <Key.shift>CONDUCT<Key.space>CUSTOMER<Key.space>RESEARCH<Key.space>FOR<Key.space>NEW<Key.space>CUSTOMER<Key.space>SUPPORT<Key.space>IMPROVEMENTS
Screenshot: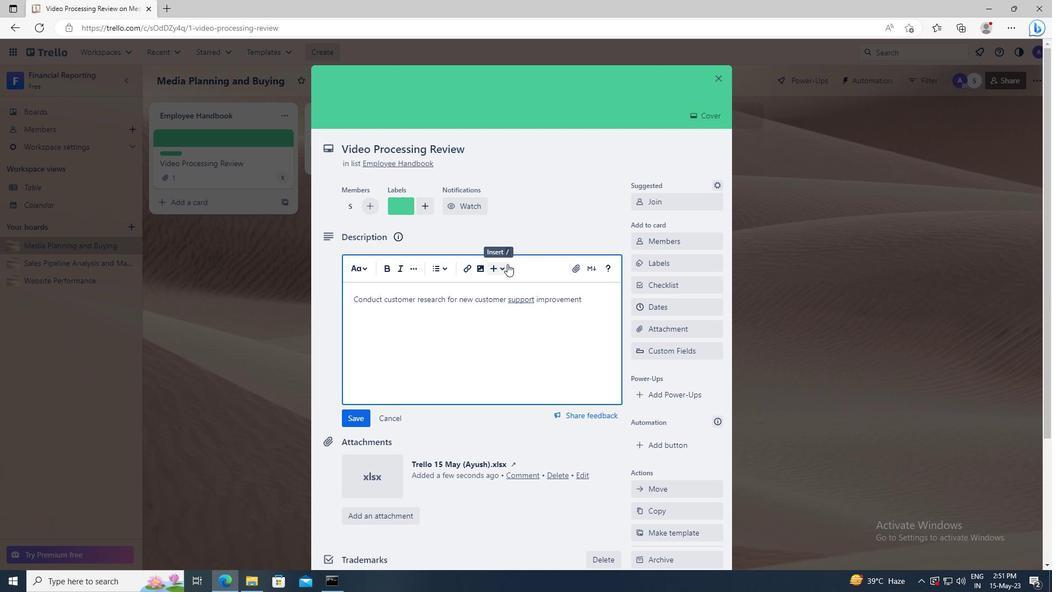 
Action: Mouse scrolled (507, 263) with delta (0, 0)
Screenshot: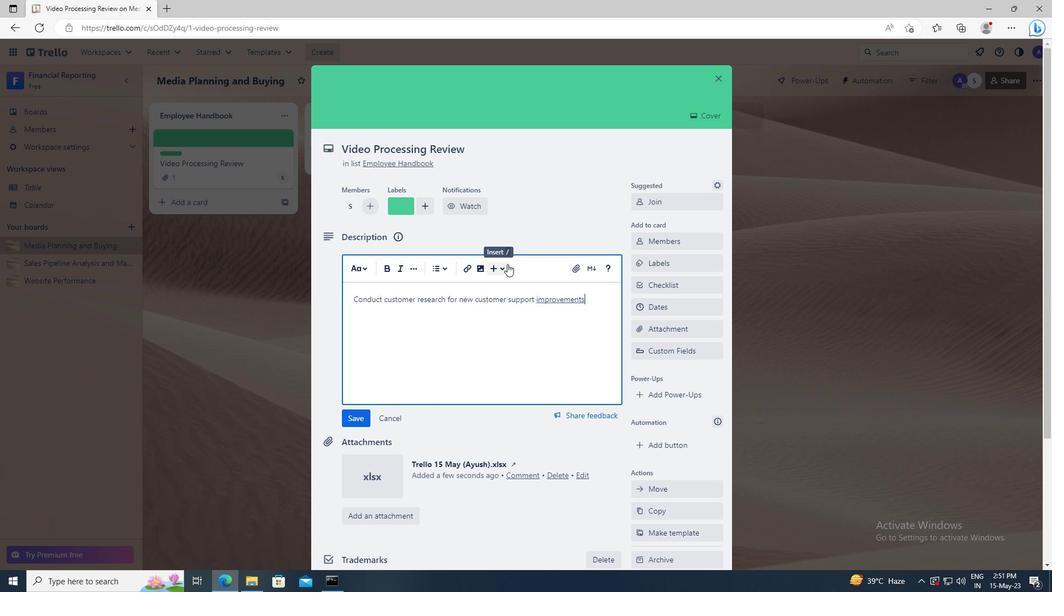 
Action: Mouse moved to (365, 340)
Screenshot: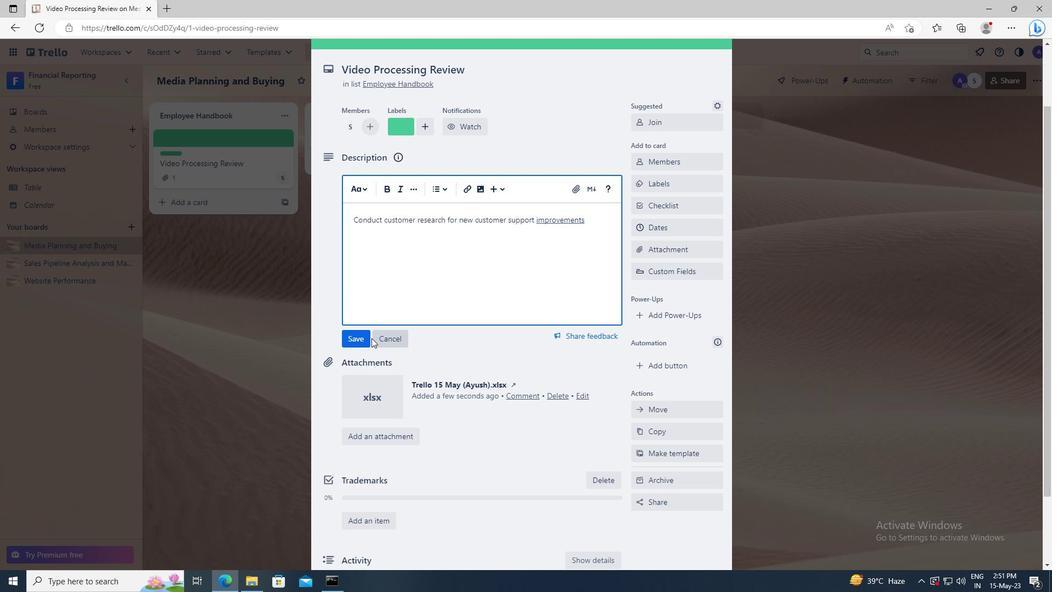 
Action: Mouse pressed left at (365, 340)
Screenshot: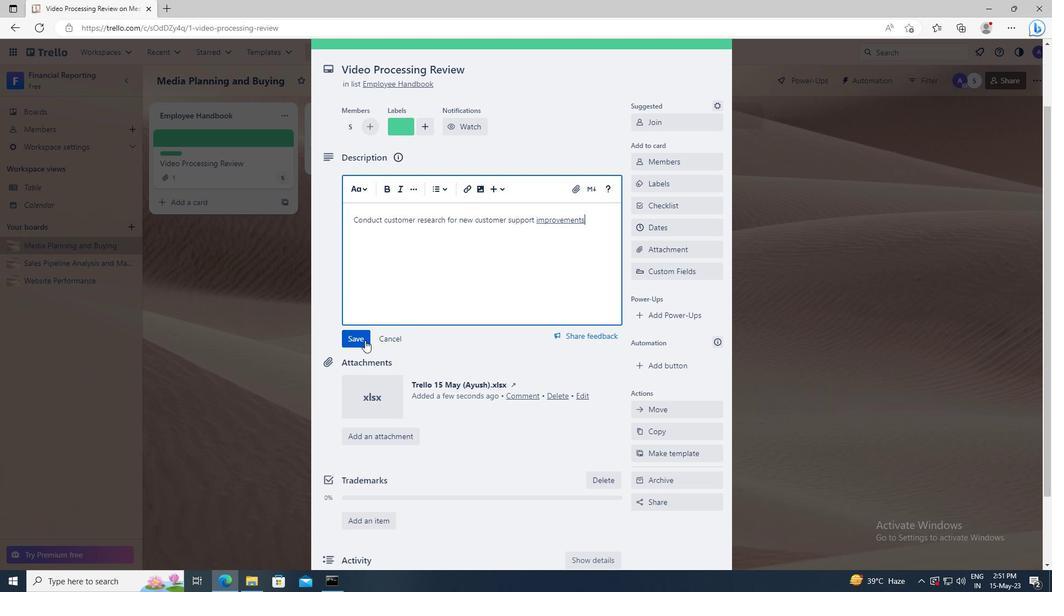 
Action: Mouse scrolled (365, 339) with delta (0, 0)
Screenshot: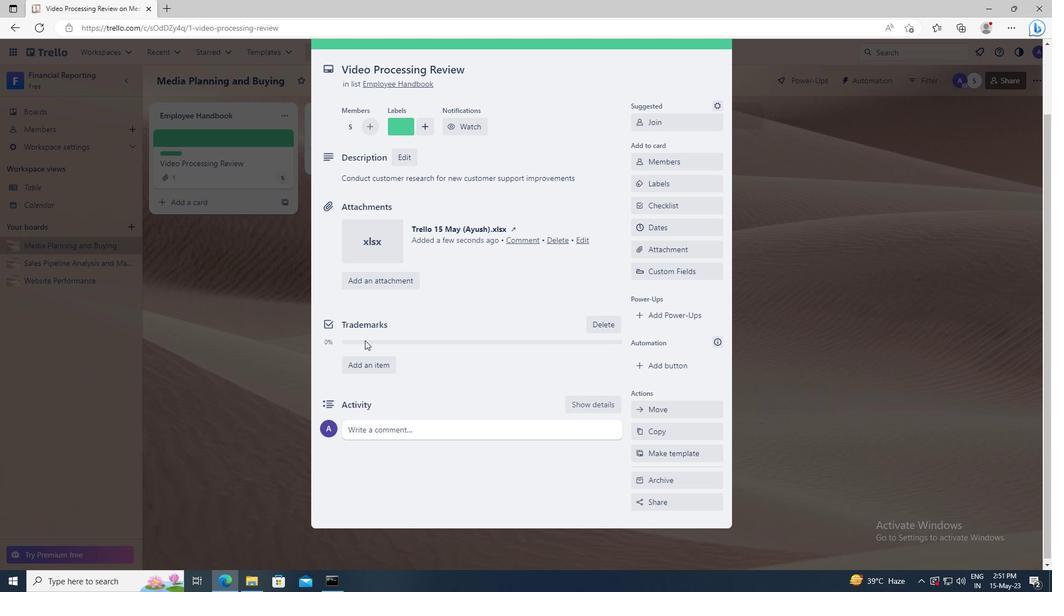 
Action: Mouse scrolled (365, 339) with delta (0, 0)
Screenshot: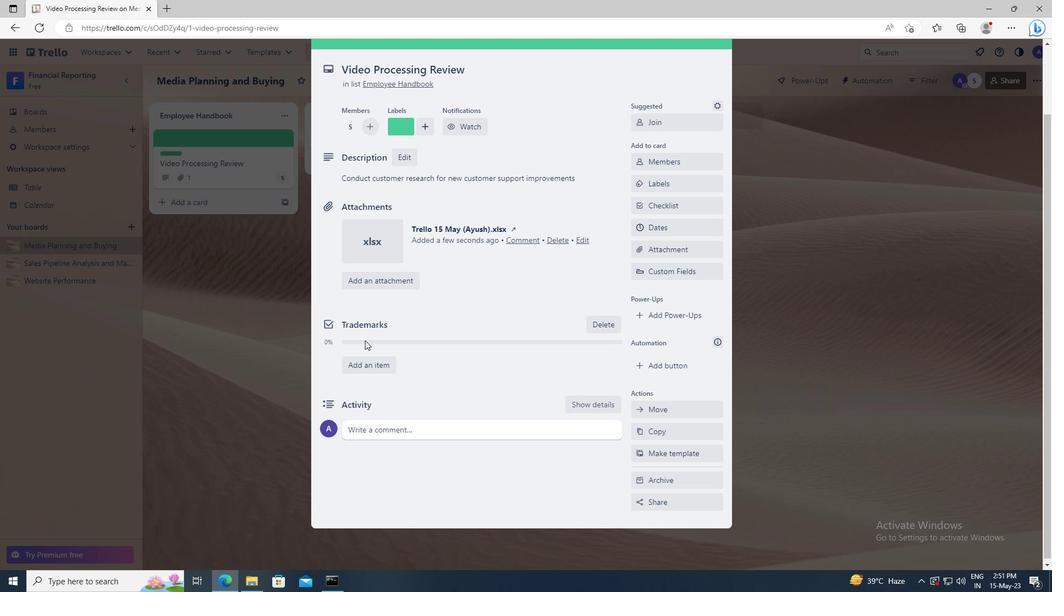 
Action: Mouse moved to (372, 428)
Screenshot: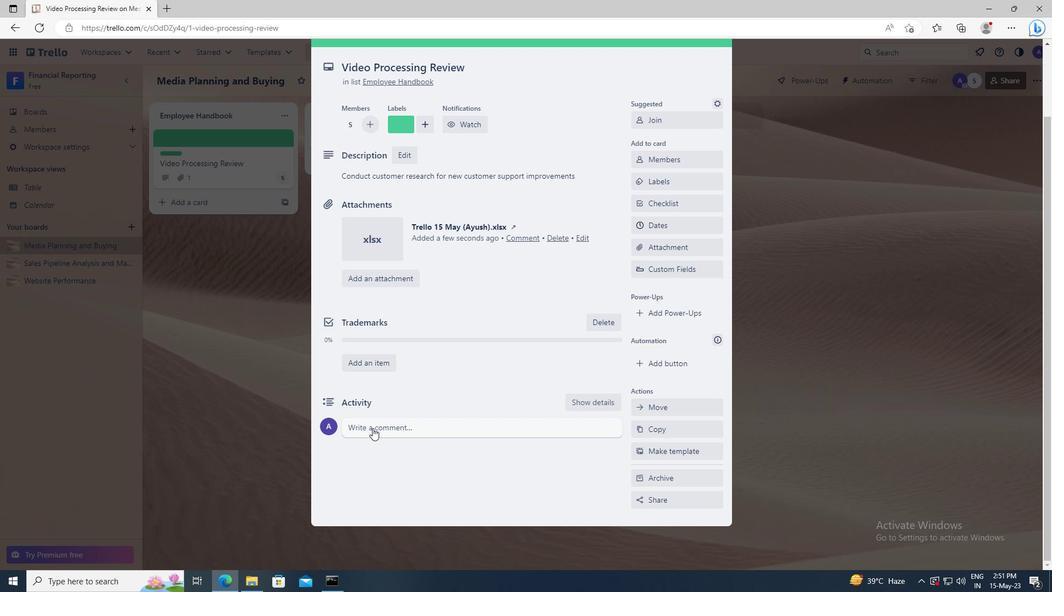 
Action: Mouse pressed left at (372, 428)
Screenshot: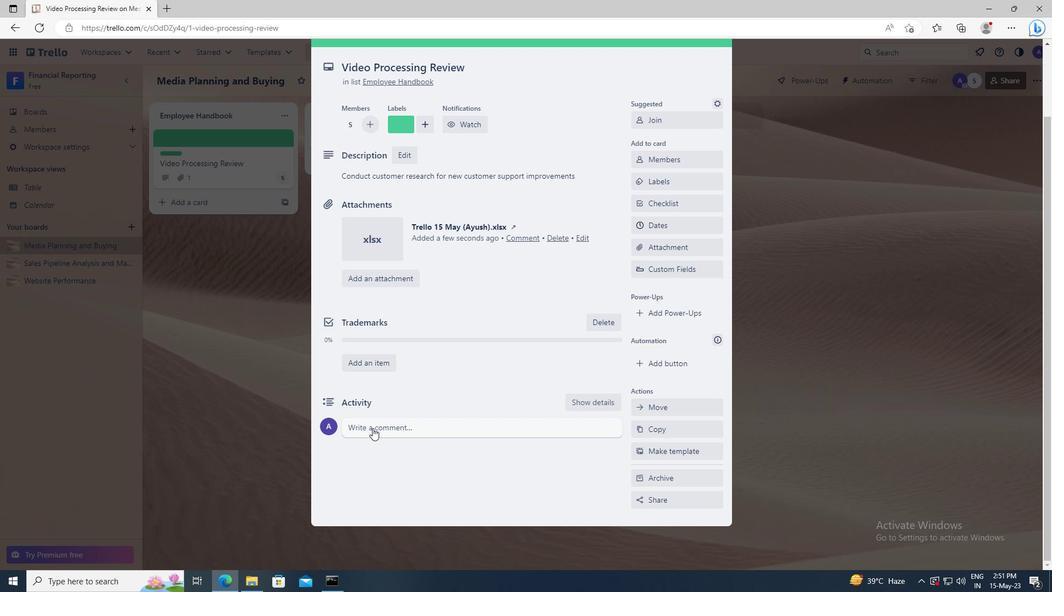 
Action: Key pressed <Key.shift>LET<Key.space>US<Key.space>APPROACH<Key.space>THIS<Key.space>TASK<Key.space>WITH<Key.space>A<Key.space>SENSE<Key.space>OF<Key.space>OWNERSHIP<Key.space>AND<Key.space>PRIDE,<Key.space>TAKING<Key.space>RESPONSIBILITY<Key.space>FOR<Key.space>ITS<Key.space>SUCCESS<Key.space>OR<Key.space>FAILURE.
Screenshot: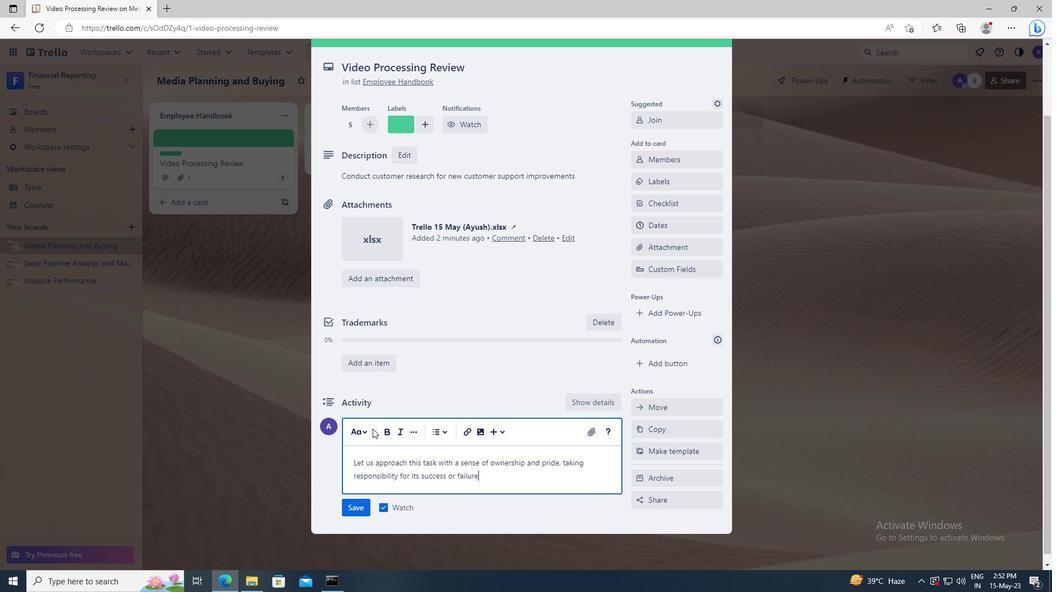 
Action: Mouse moved to (363, 504)
Screenshot: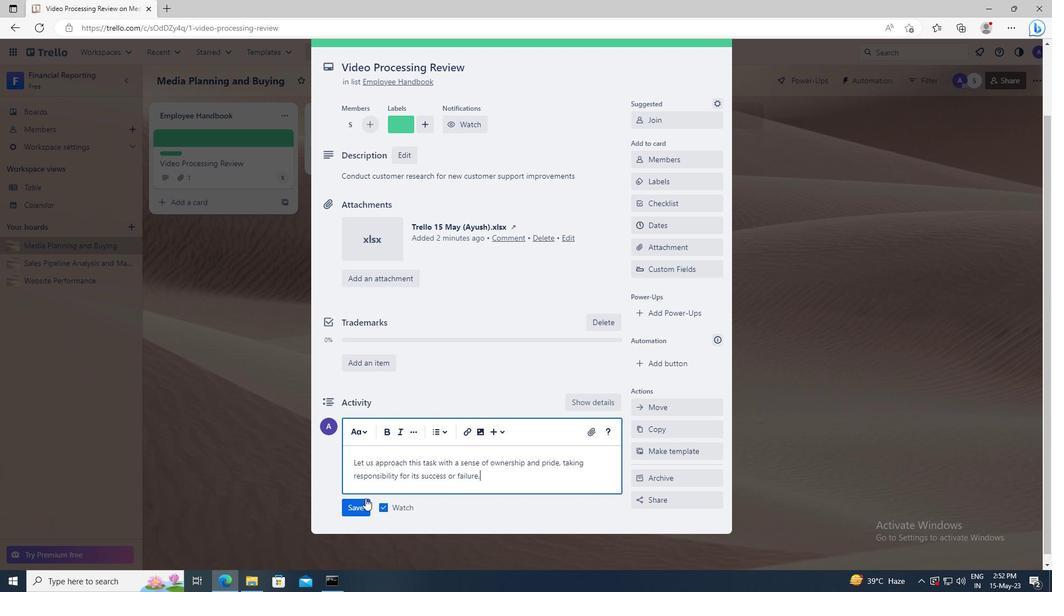 
Action: Mouse pressed left at (363, 504)
Screenshot: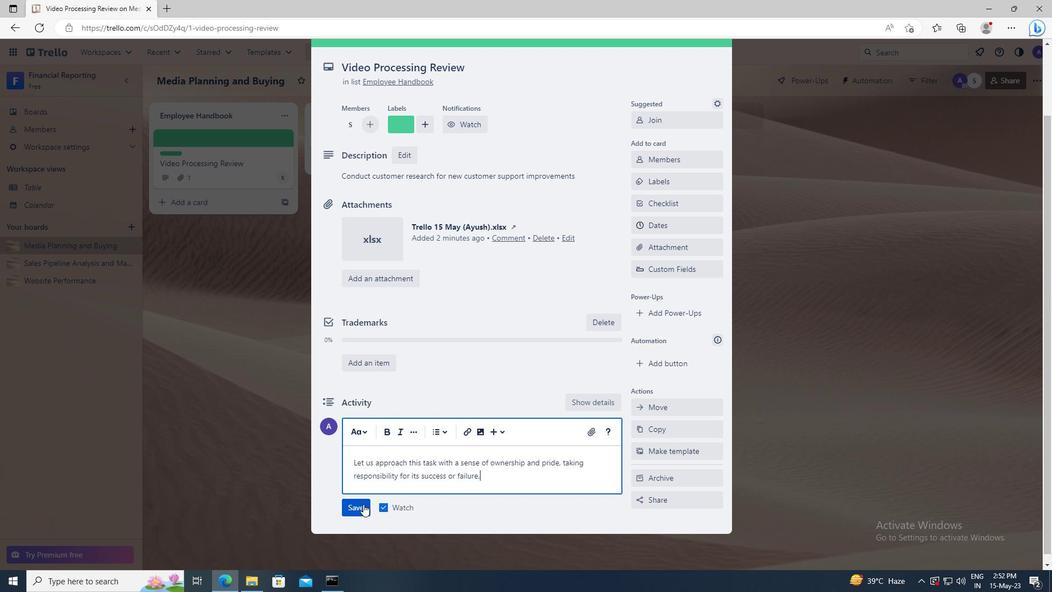 
Action: Mouse moved to (648, 227)
Screenshot: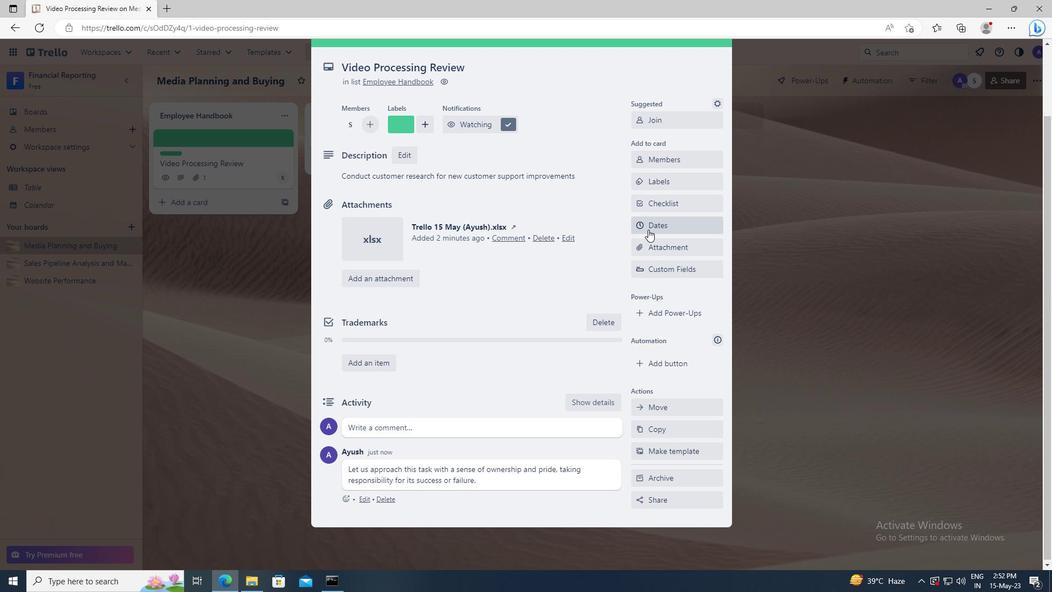 
Action: Mouse pressed left at (648, 227)
Screenshot: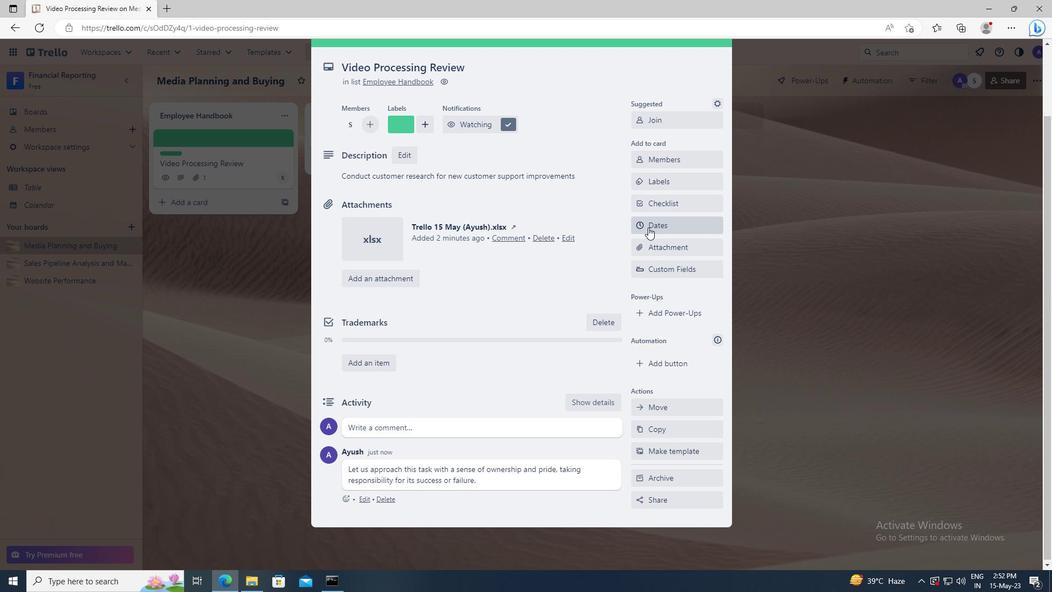 
Action: Mouse moved to (642, 277)
Screenshot: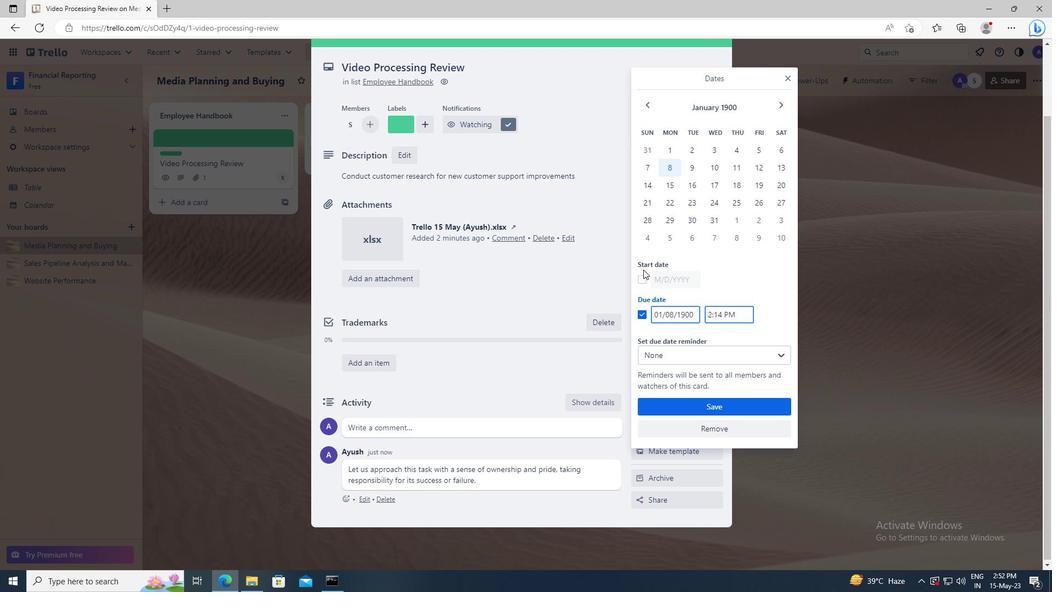 
Action: Mouse pressed left at (642, 277)
Screenshot: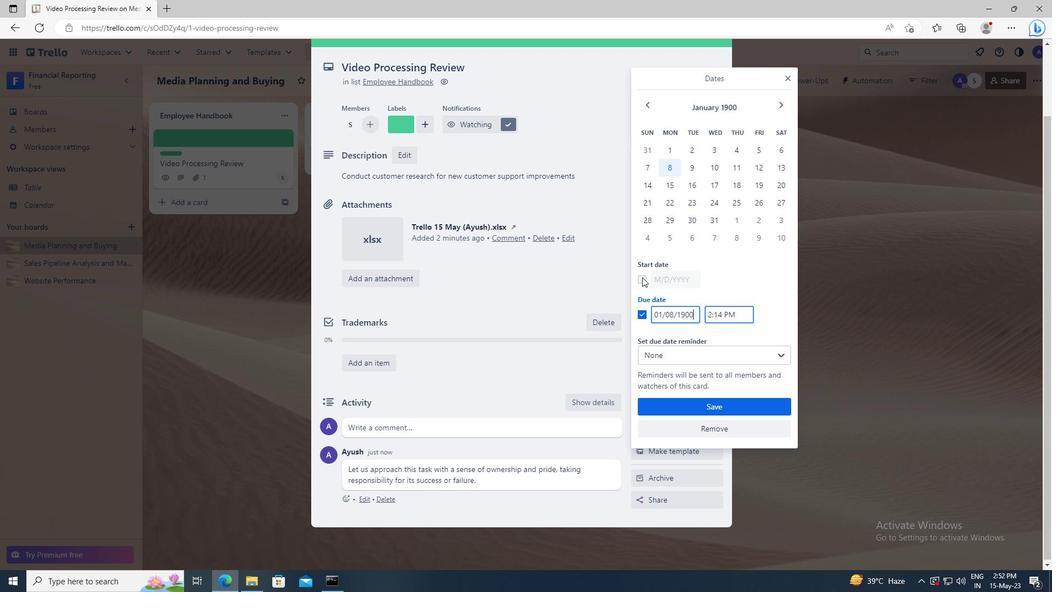
Action: Mouse moved to (693, 275)
Screenshot: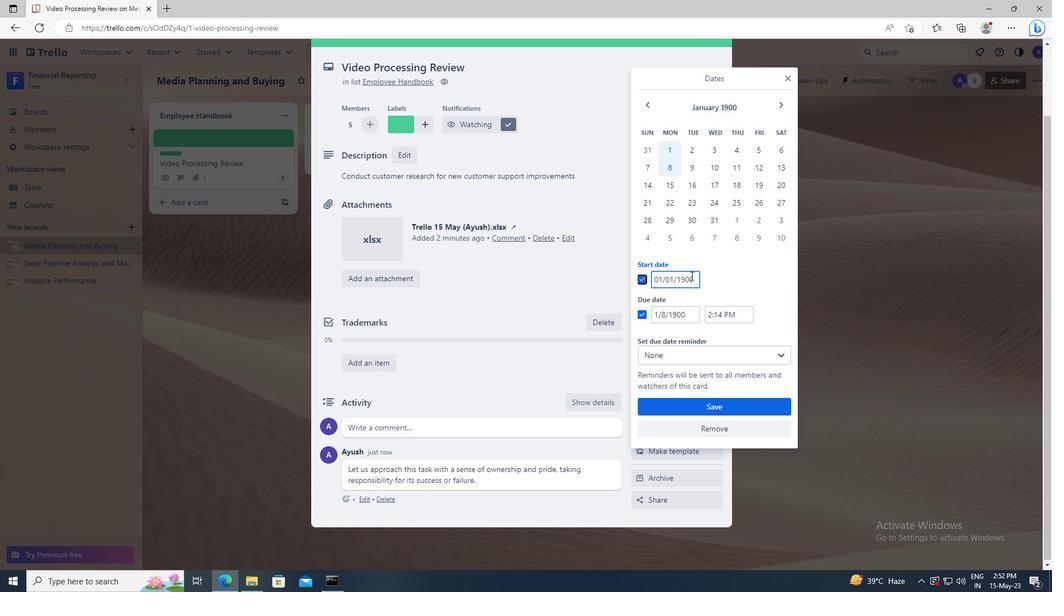 
Action: Mouse pressed left at (693, 275)
Screenshot: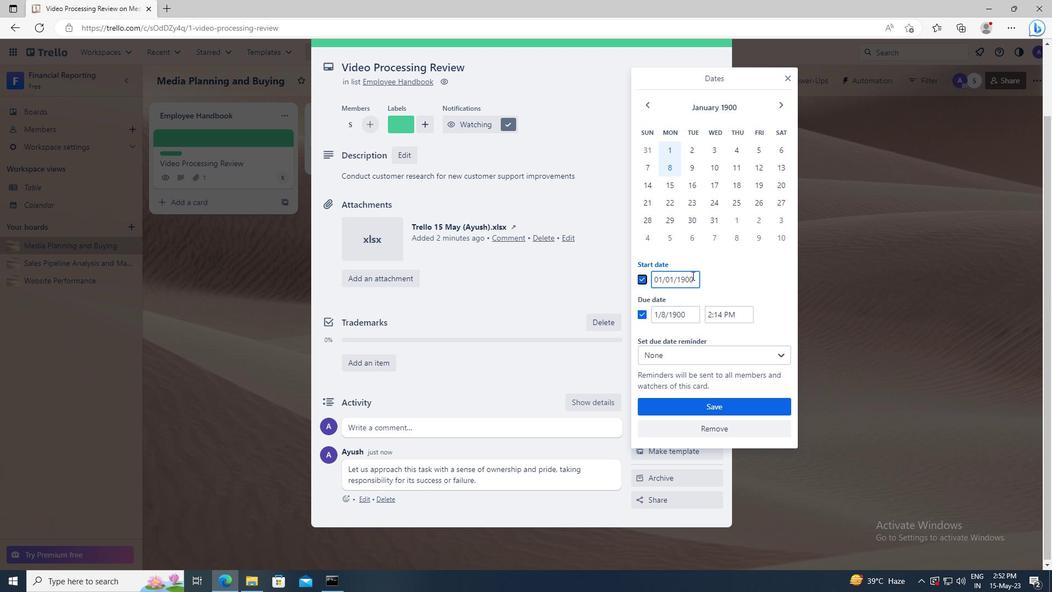 
Action: Key pressed <Key.left><Key.left><Key.left><Key.left><Key.left><Key.backspace>2
Screenshot: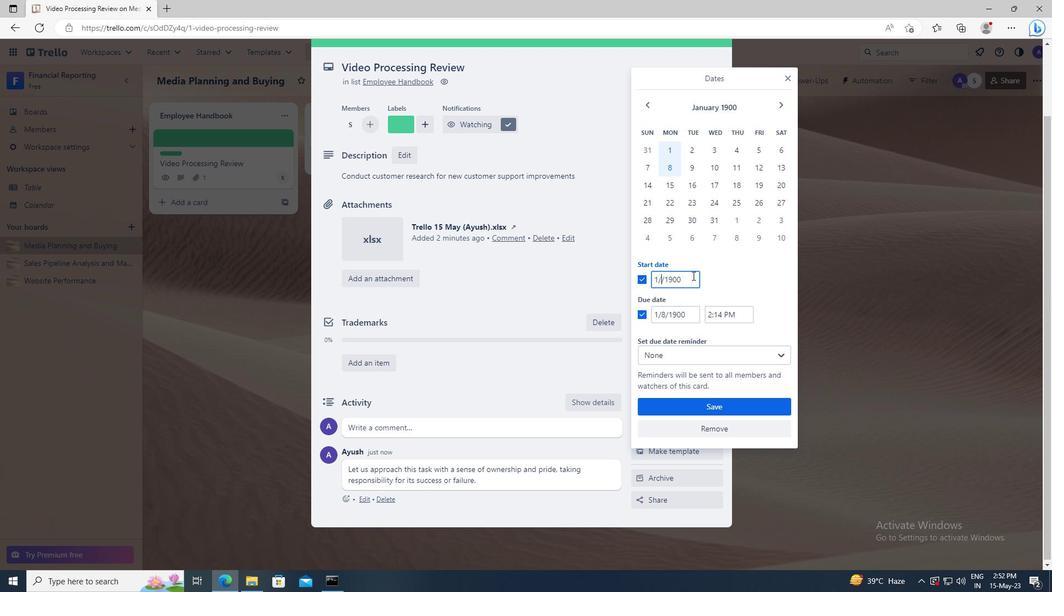
Action: Mouse moved to (695, 313)
Screenshot: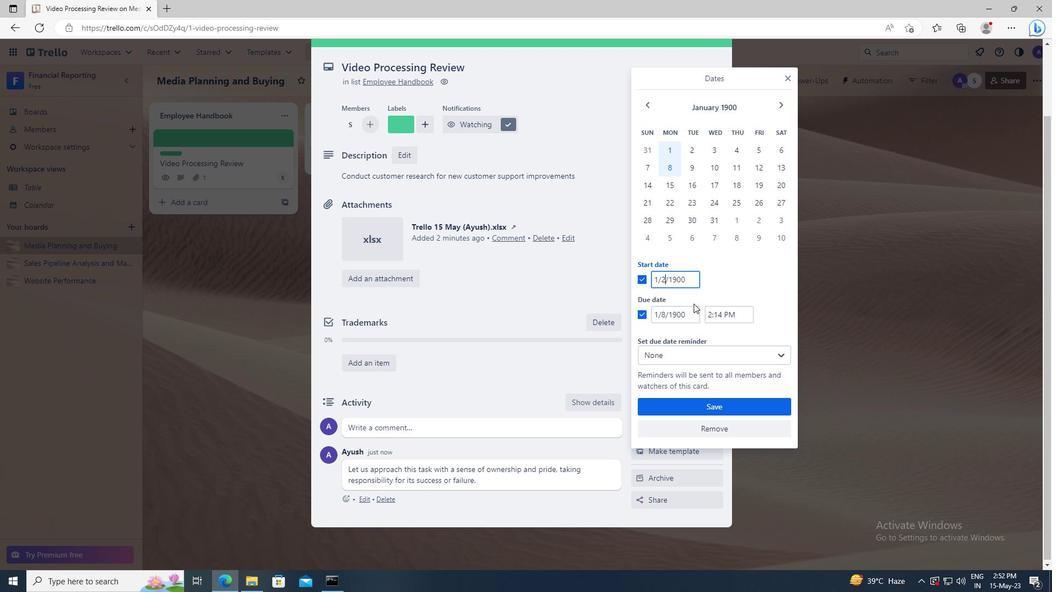 
Action: Mouse pressed left at (695, 313)
Screenshot: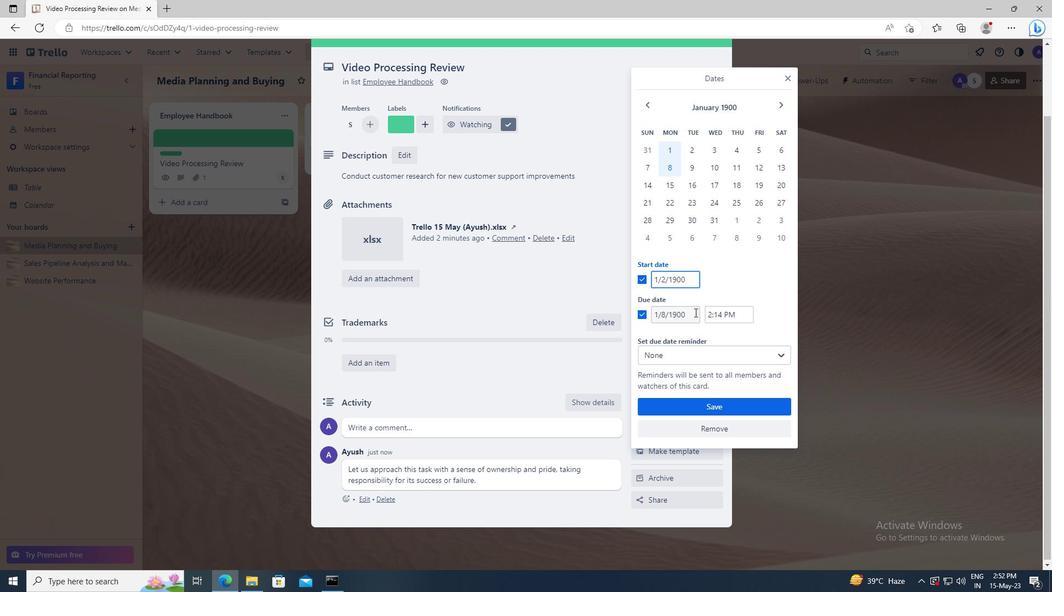 
Action: Key pressed <Key.left><Key.left><Key.left><Key.left><Key.left><Key.backspace>9
Screenshot: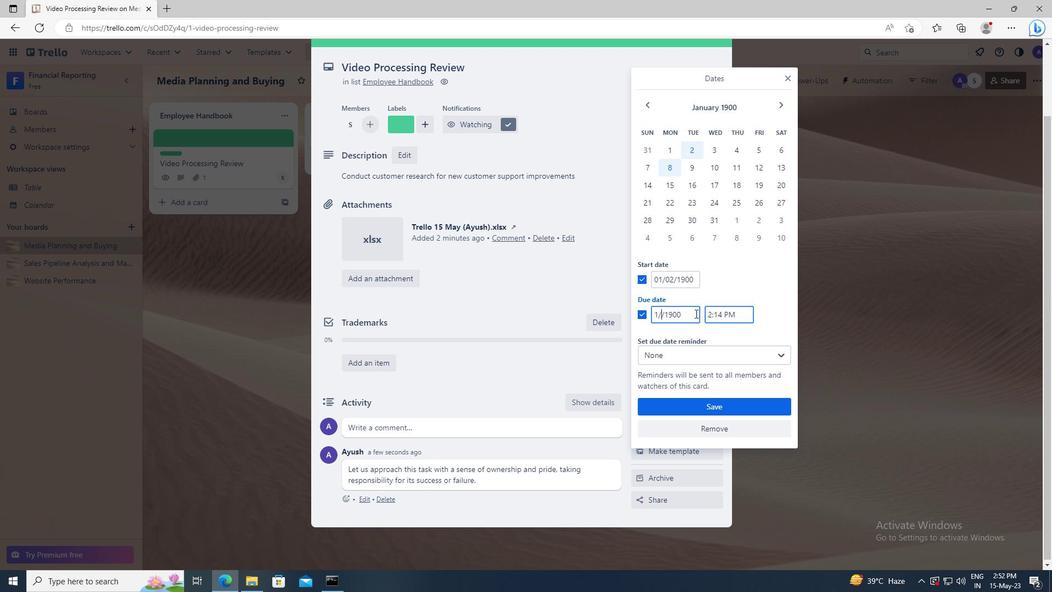 
Action: Mouse moved to (707, 404)
Screenshot: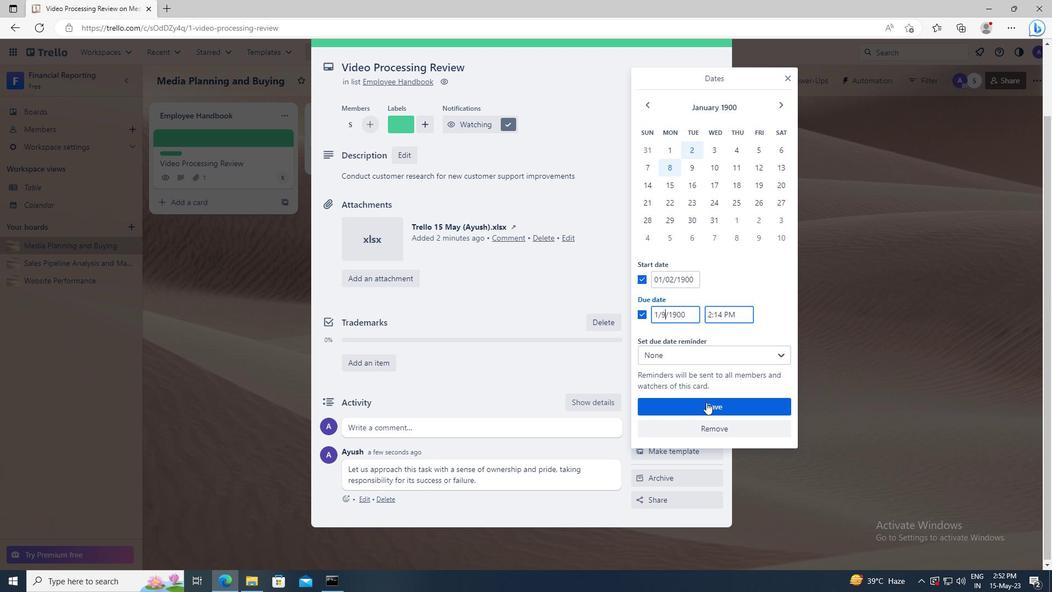 
Action: Mouse pressed left at (707, 404)
Screenshot: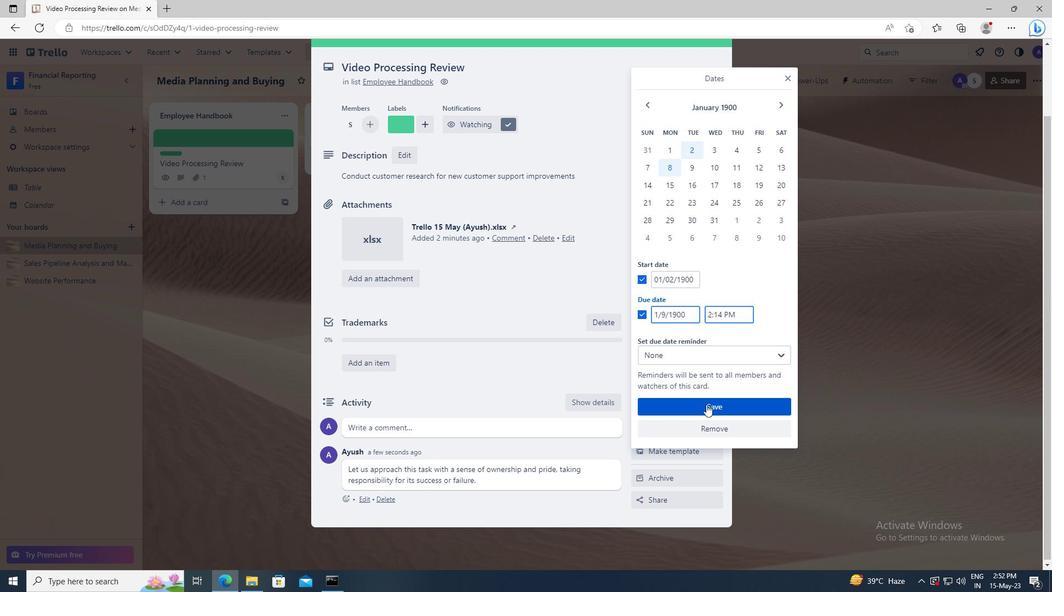 
